 Task: Look for space in Haveliān, Pakistan from 3rd August, 2023 to 20th August, 2023 for 4 adults, 2 children in price range Rs.15000 to Rs.20000.  With . Property type can be flatguest house, hotel. Booking option can be shelf check-in. Required host language is English.
Action: Mouse pressed left at (409, 74)
Screenshot: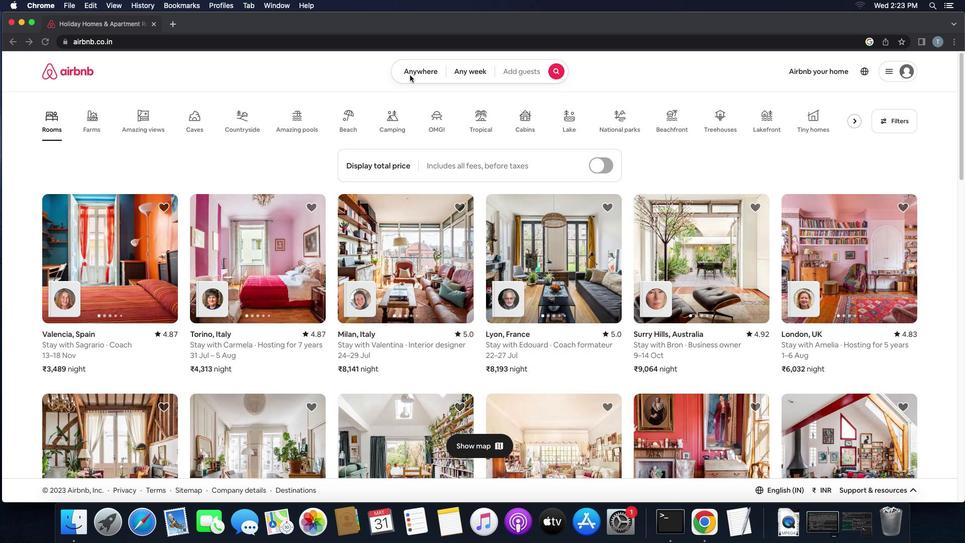 
Action: Mouse pressed left at (409, 74)
Screenshot: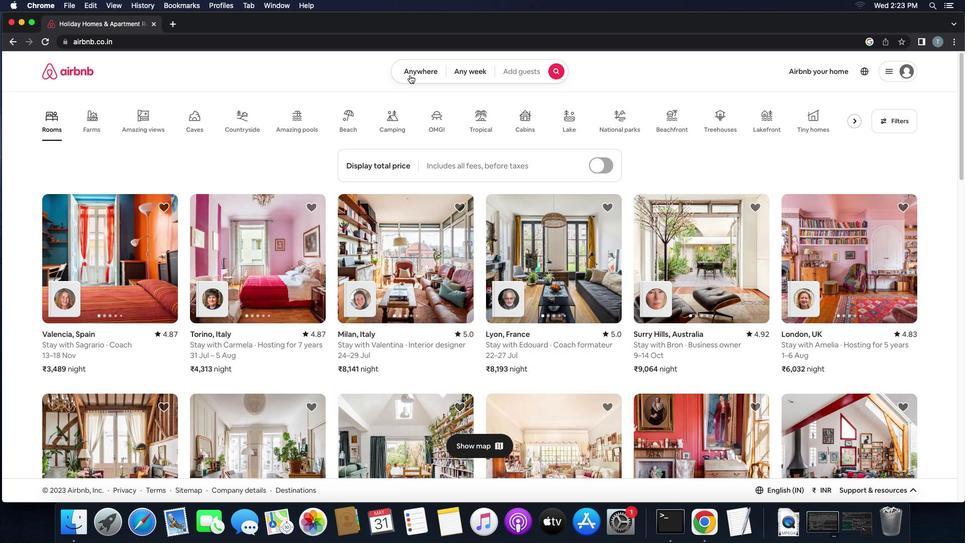 
Action: Mouse moved to (368, 112)
Screenshot: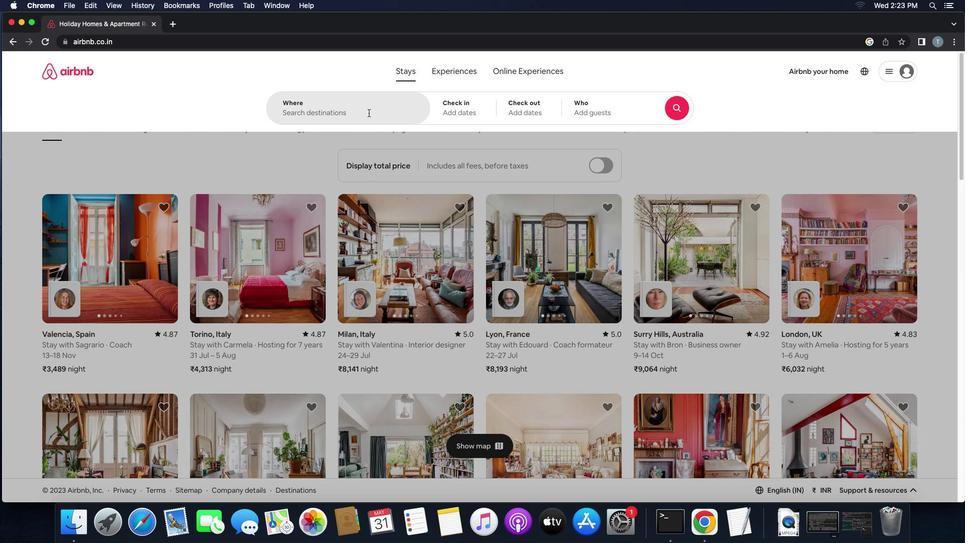 
Action: Mouse pressed left at (368, 112)
Screenshot: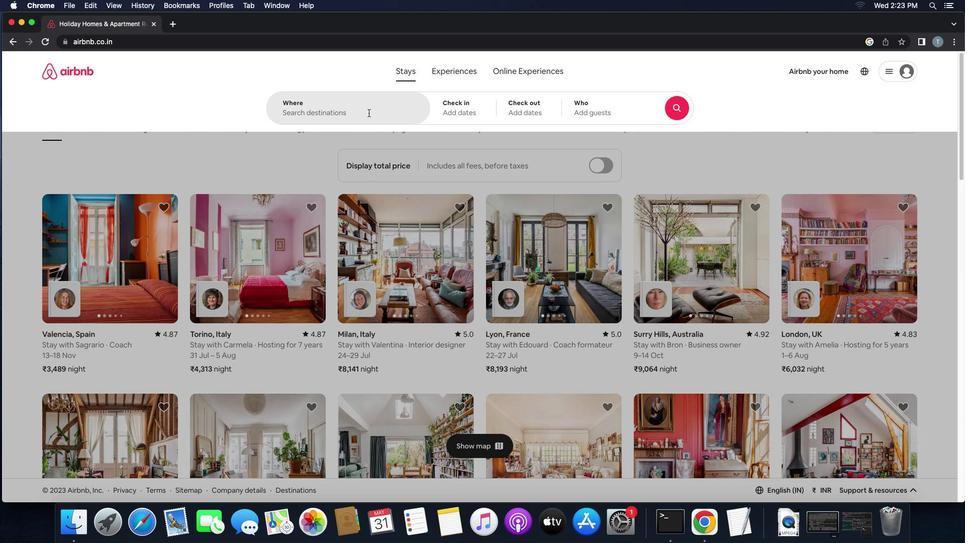 
Action: Key pressed 'h''a''v''e''l''i''a''n'
Screenshot: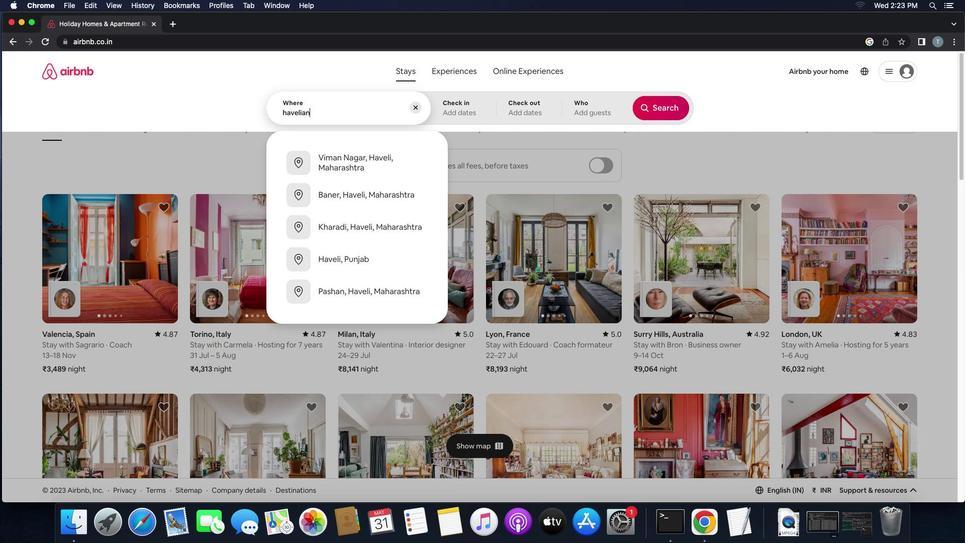 
Action: Mouse moved to (382, 160)
Screenshot: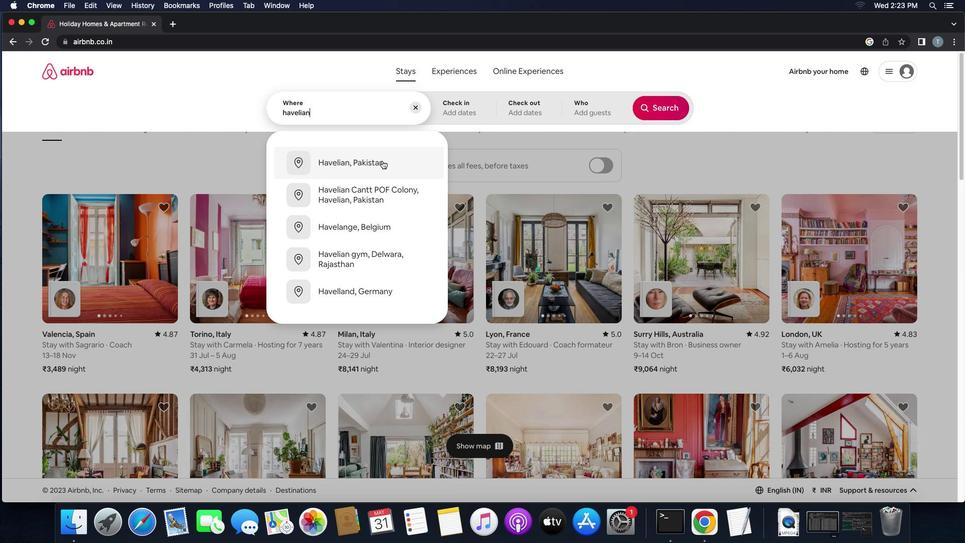 
Action: Mouse pressed left at (382, 160)
Screenshot: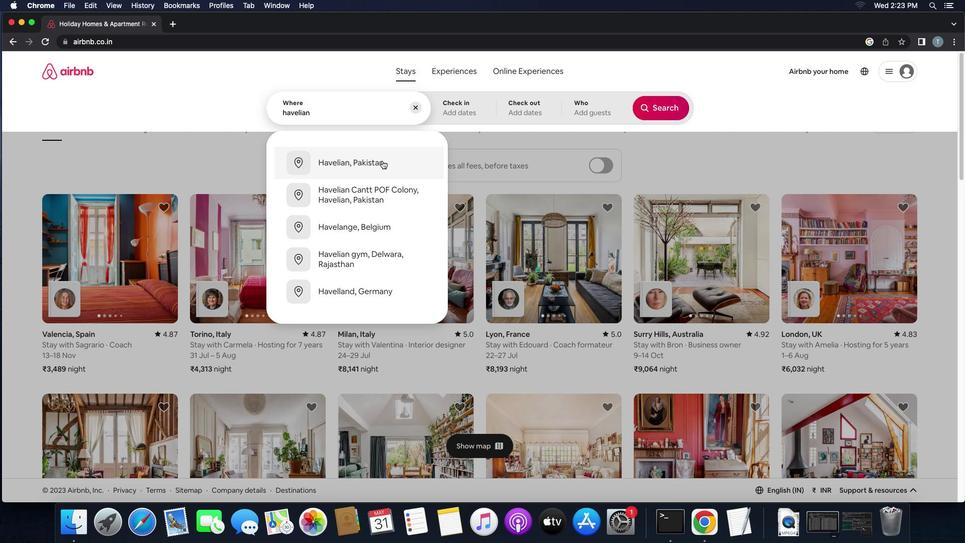 
Action: Mouse moved to (511, 257)
Screenshot: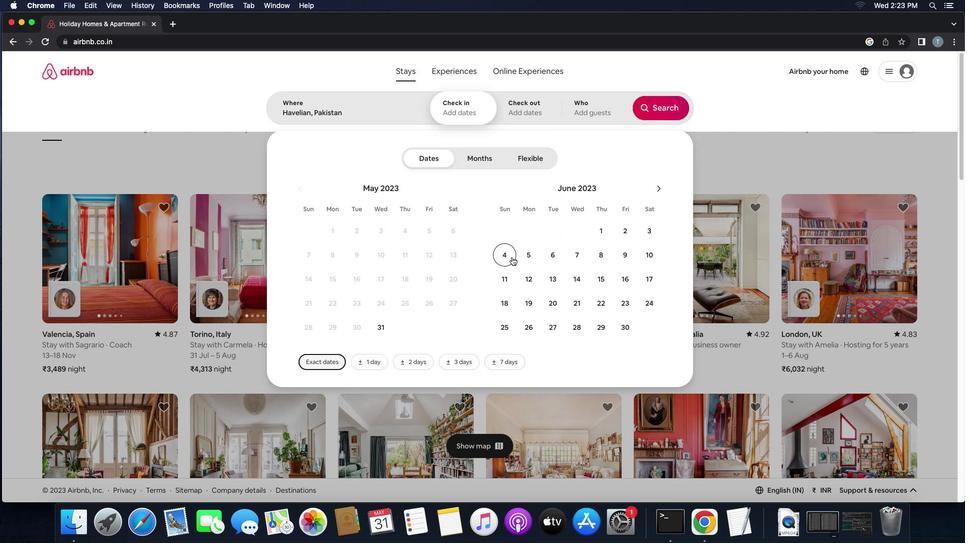 
Action: Mouse pressed left at (511, 257)
Screenshot: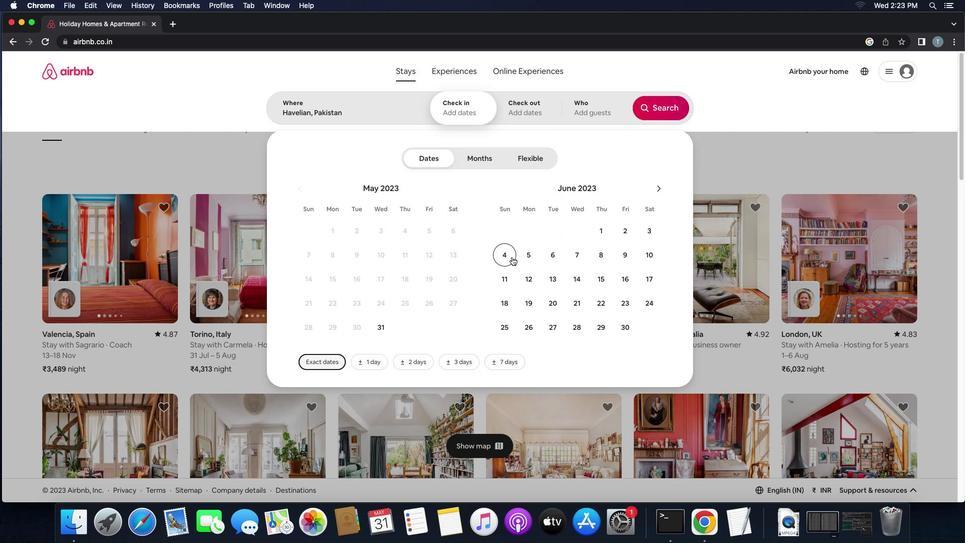 
Action: Mouse moved to (597, 253)
Screenshot: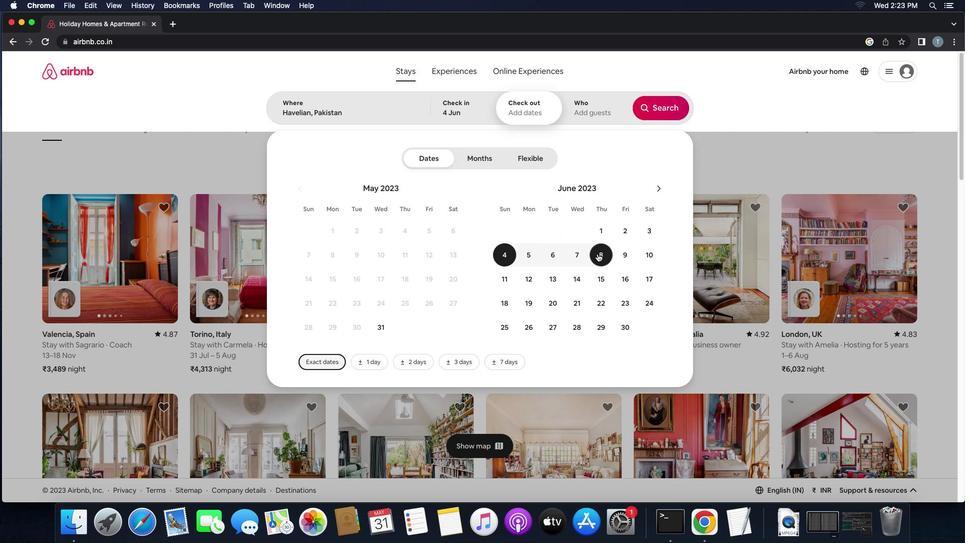 
Action: Mouse pressed left at (597, 253)
Screenshot: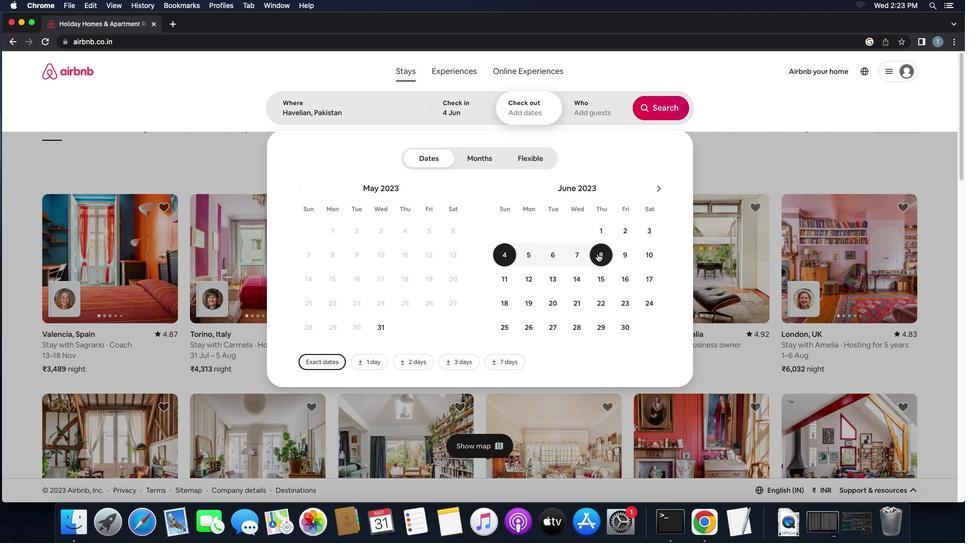 
Action: Mouse moved to (584, 115)
Screenshot: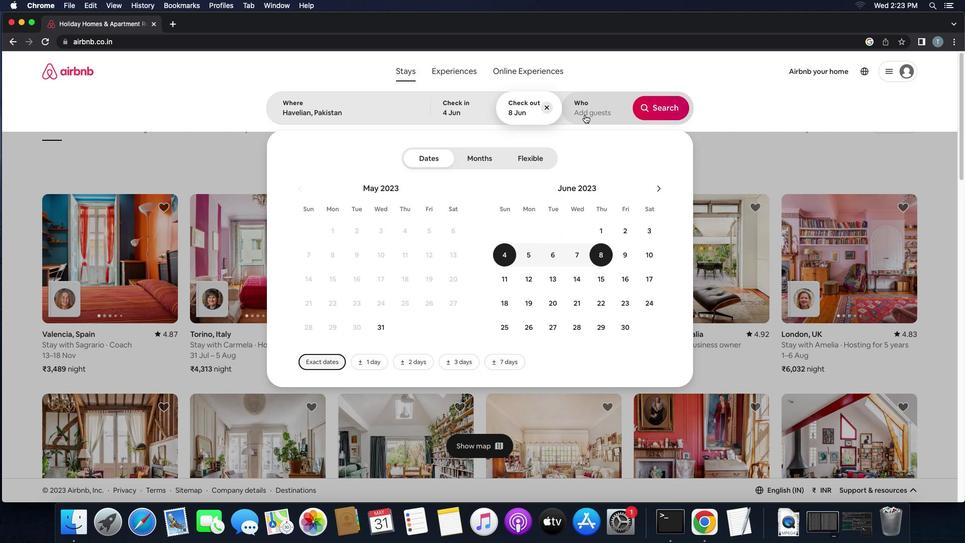 
Action: Mouse pressed left at (584, 115)
Screenshot: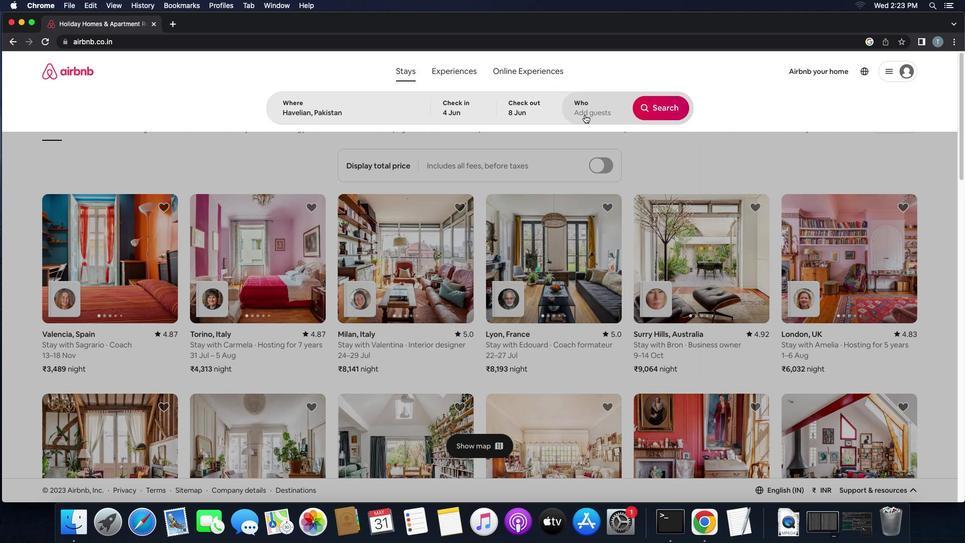 
Action: Mouse moved to (663, 167)
Screenshot: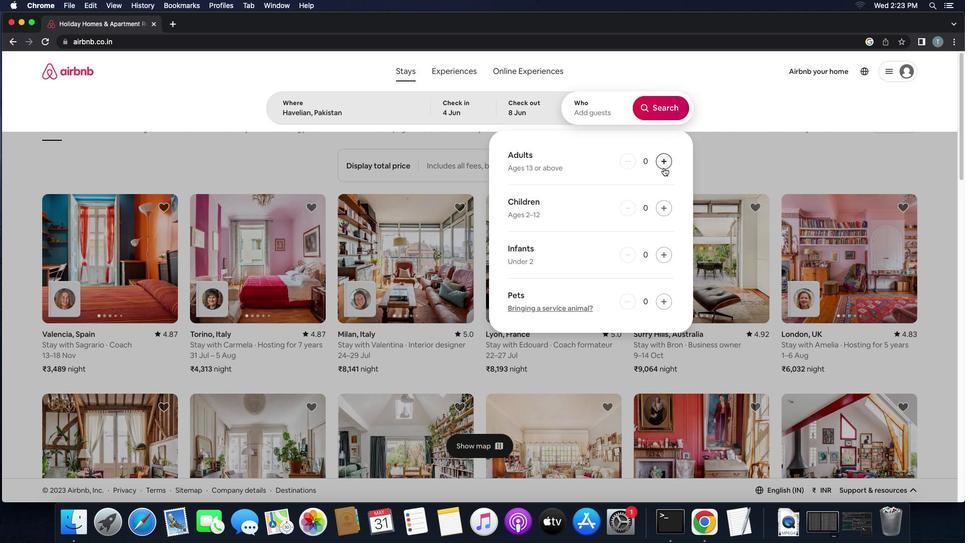 
Action: Mouse pressed left at (663, 167)
Screenshot: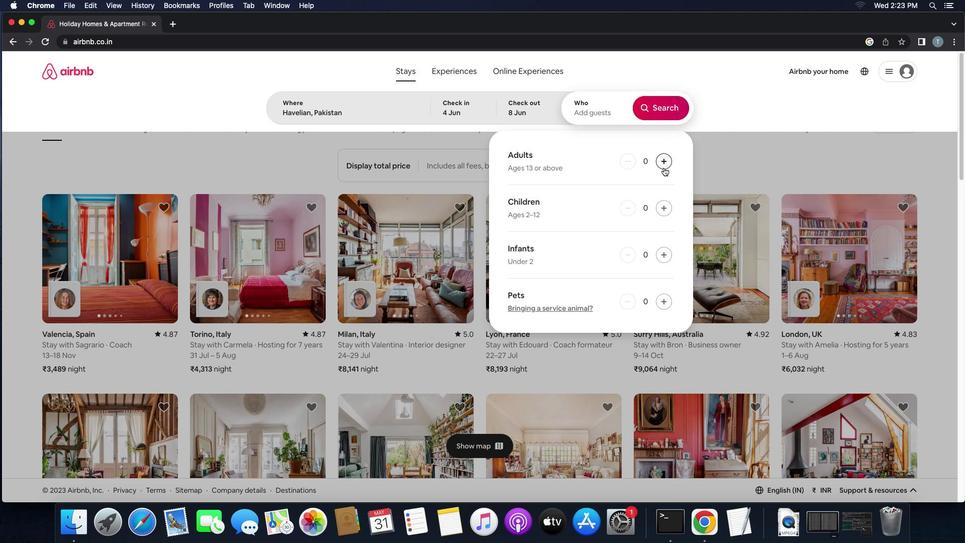 
Action: Mouse pressed left at (663, 167)
Screenshot: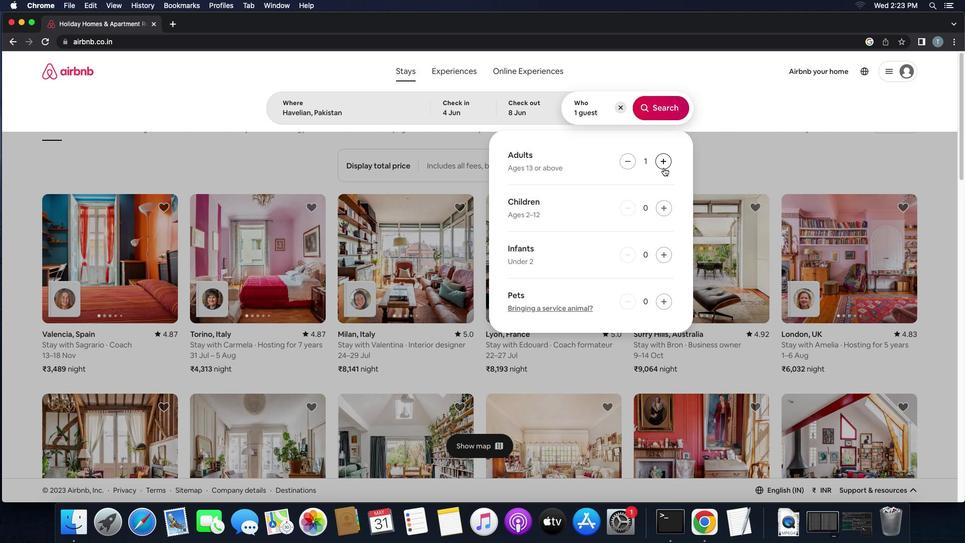 
Action: Mouse moved to (664, 112)
Screenshot: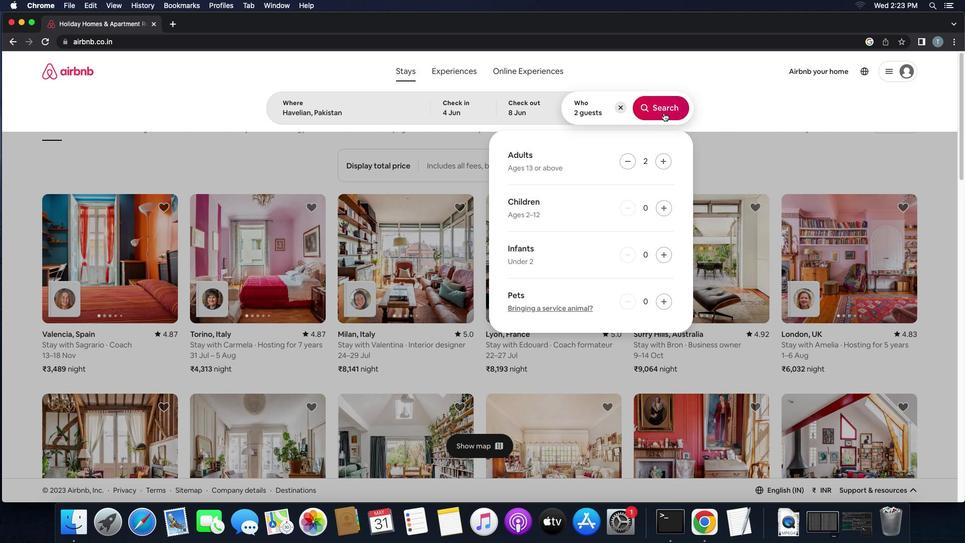 
Action: Mouse pressed left at (664, 112)
Screenshot: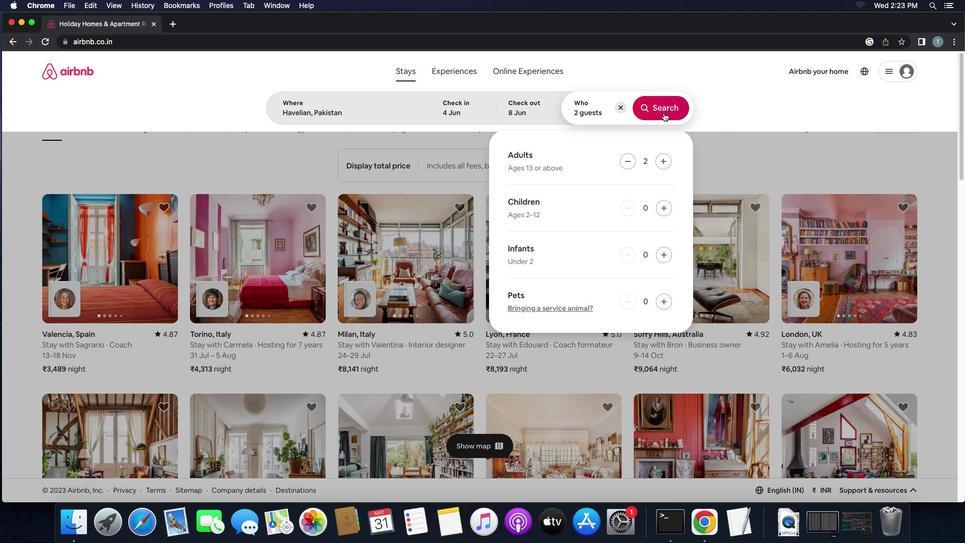 
Action: Mouse moved to (925, 113)
Screenshot: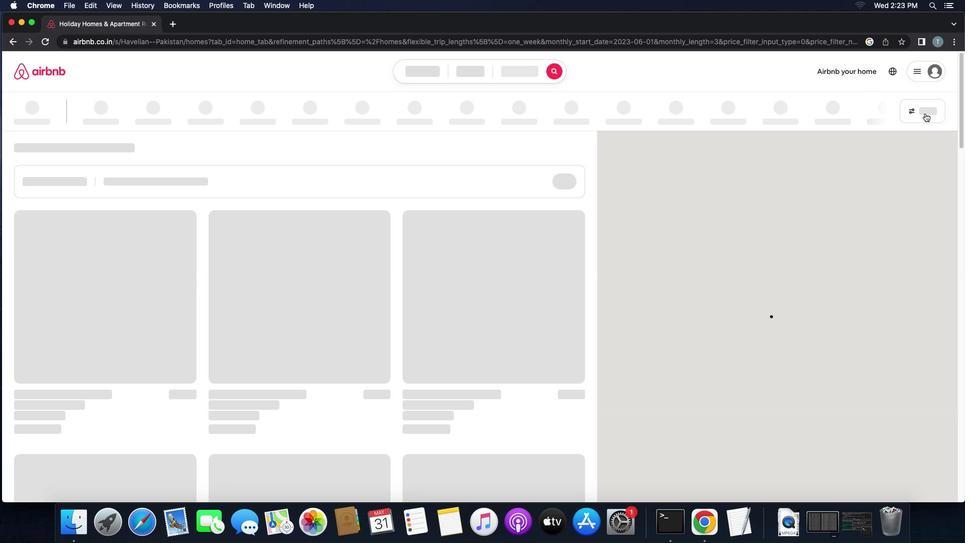 
Action: Mouse pressed left at (925, 113)
Screenshot: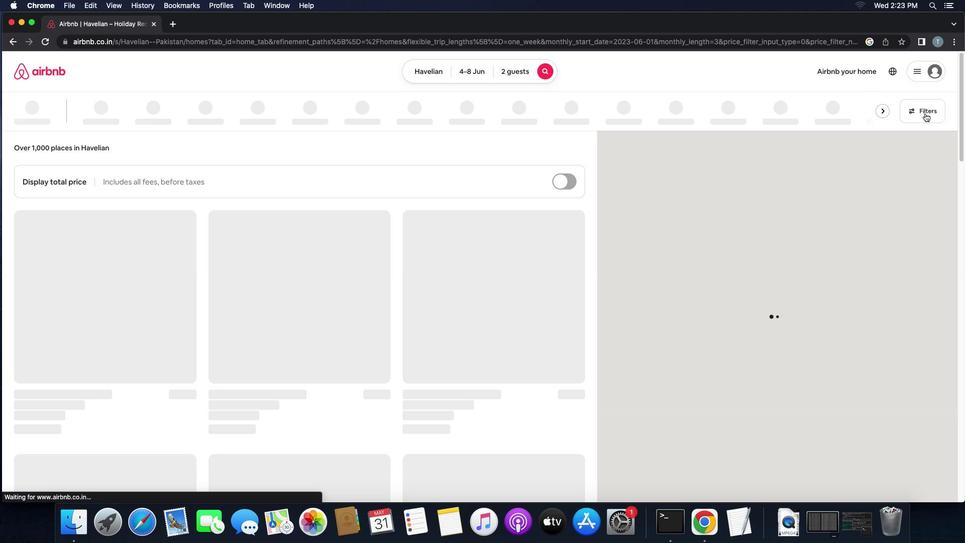 
Action: Mouse moved to (371, 242)
Screenshot: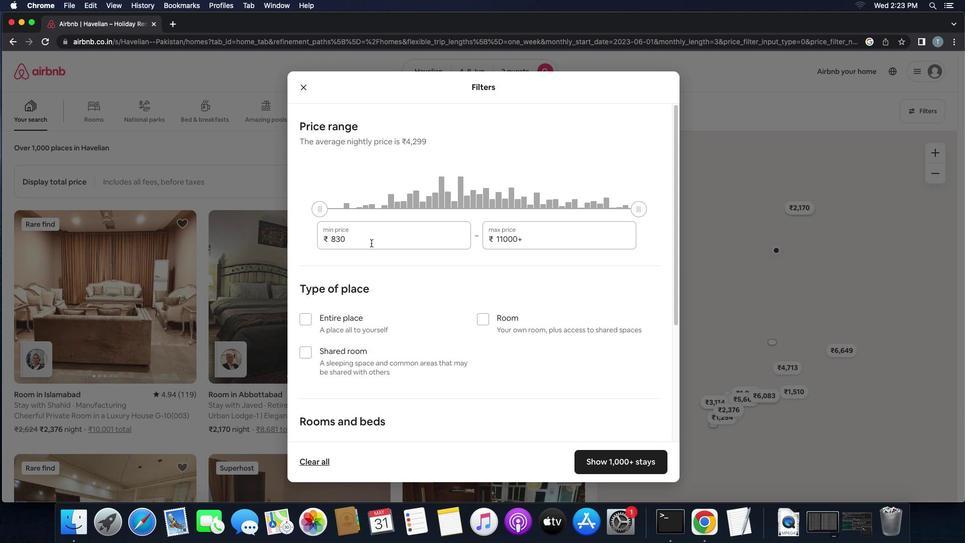 
Action: Mouse pressed left at (371, 242)
Screenshot: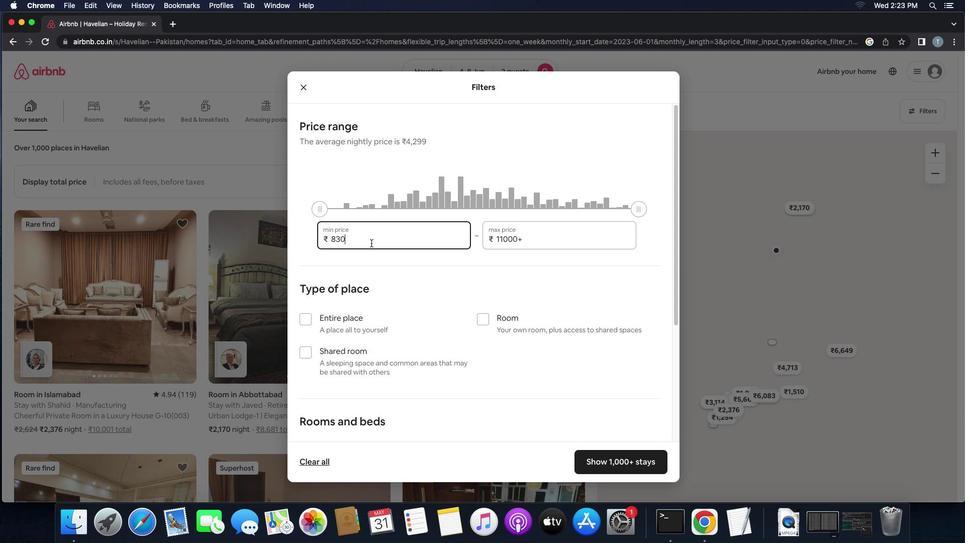 
Action: Key pressed Key.backspaceKey.backspaceKey.backspace
Screenshot: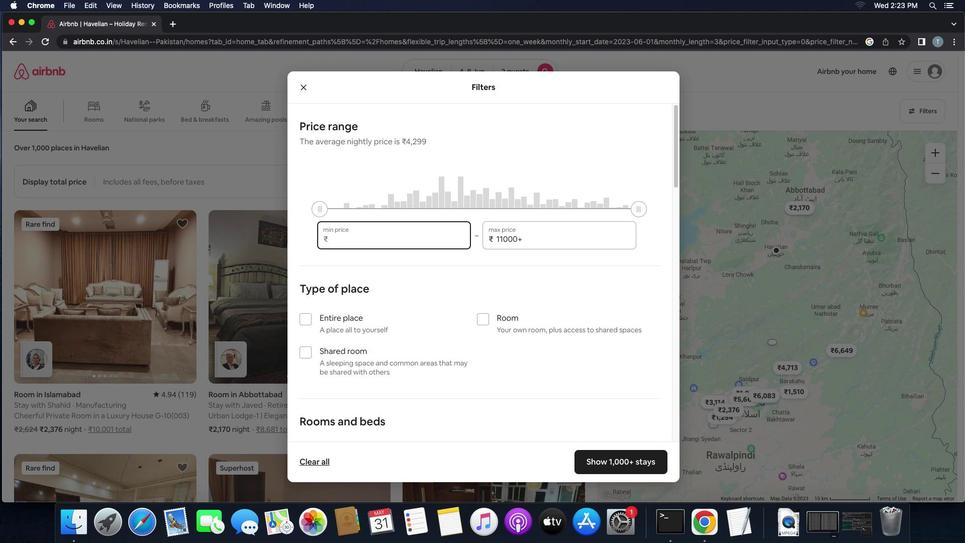 
Action: Mouse moved to (369, 238)
Screenshot: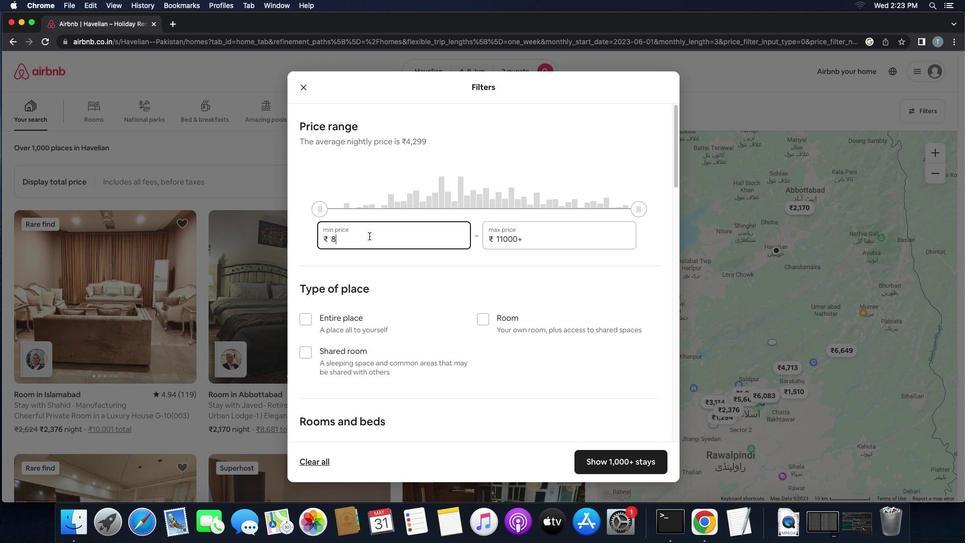 
Action: Key pressed '8'
Screenshot: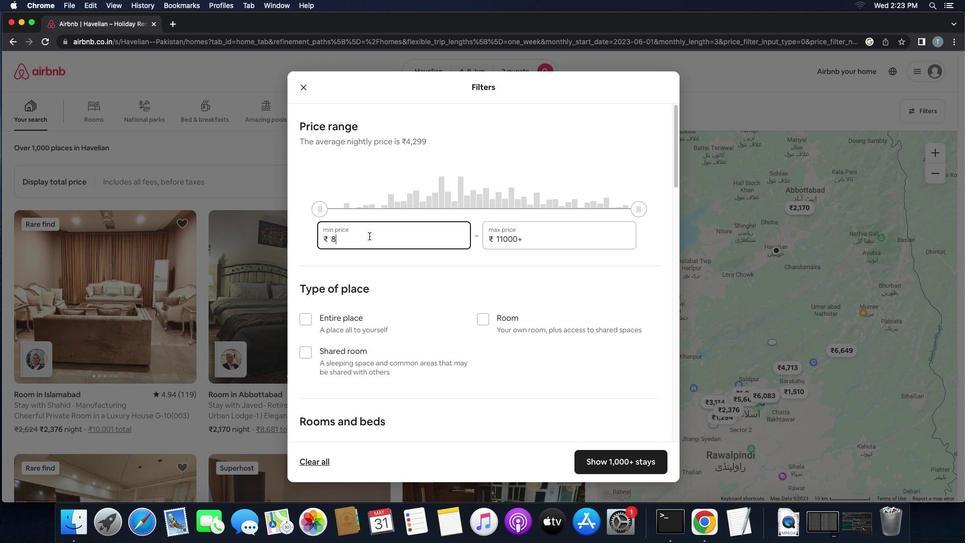 
Action: Mouse moved to (369, 235)
Screenshot: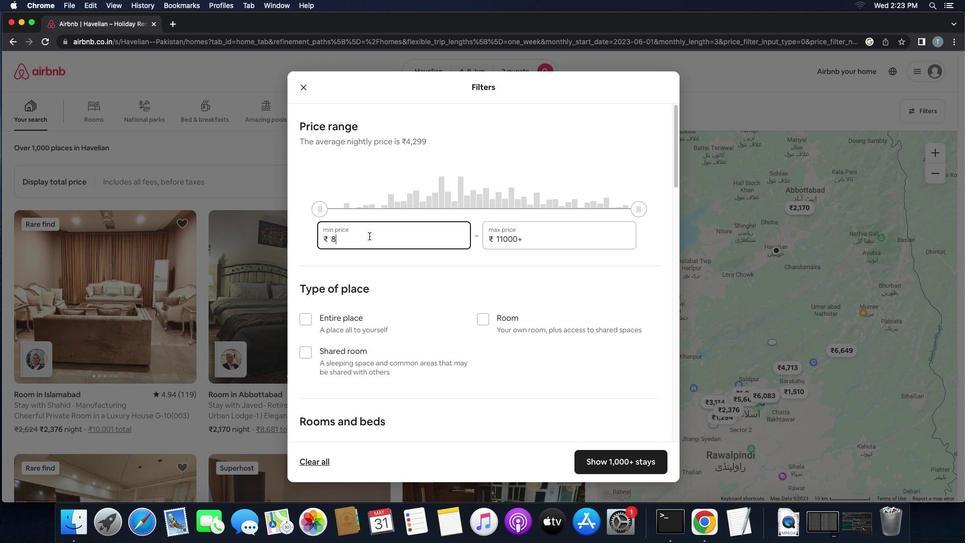 
Action: Key pressed '0''0''0'
Screenshot: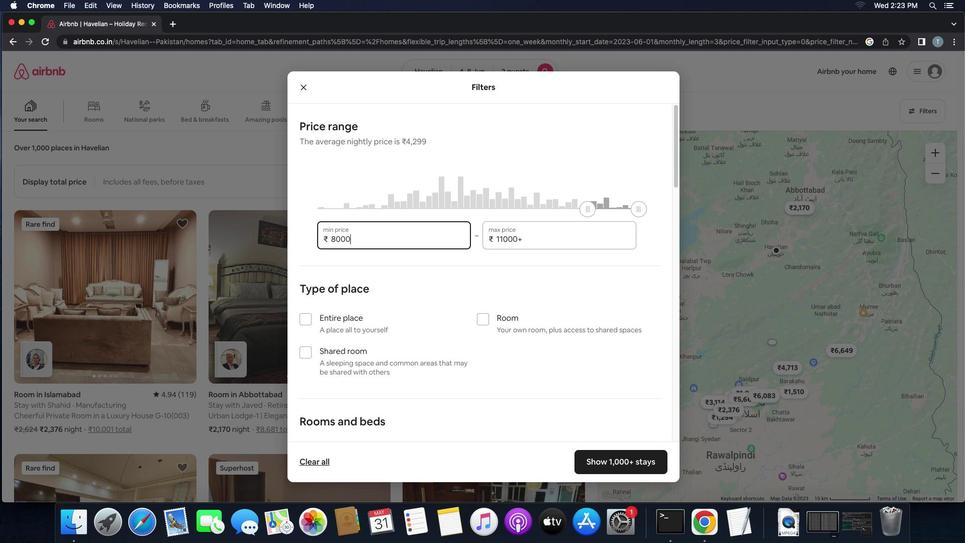 
Action: Mouse moved to (554, 237)
Screenshot: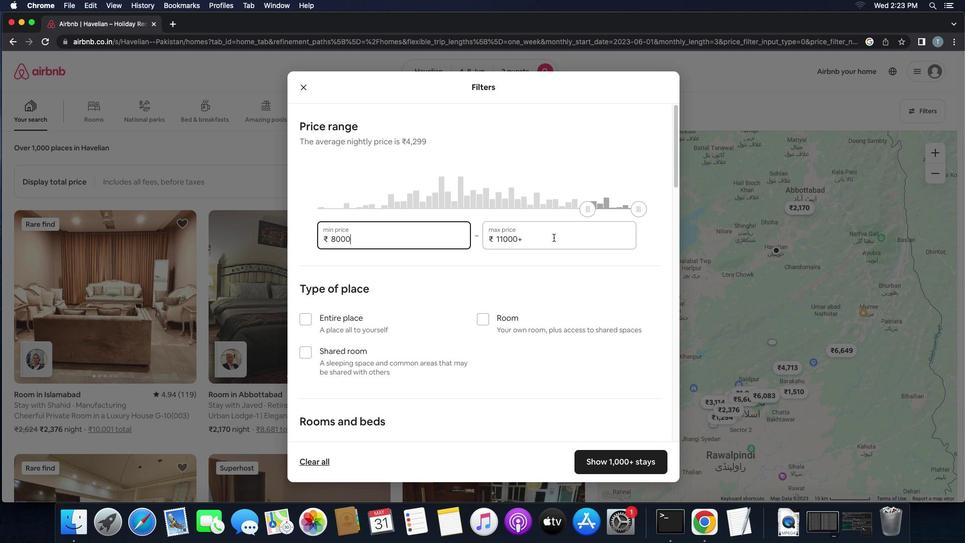 
Action: Mouse pressed left at (554, 237)
Screenshot: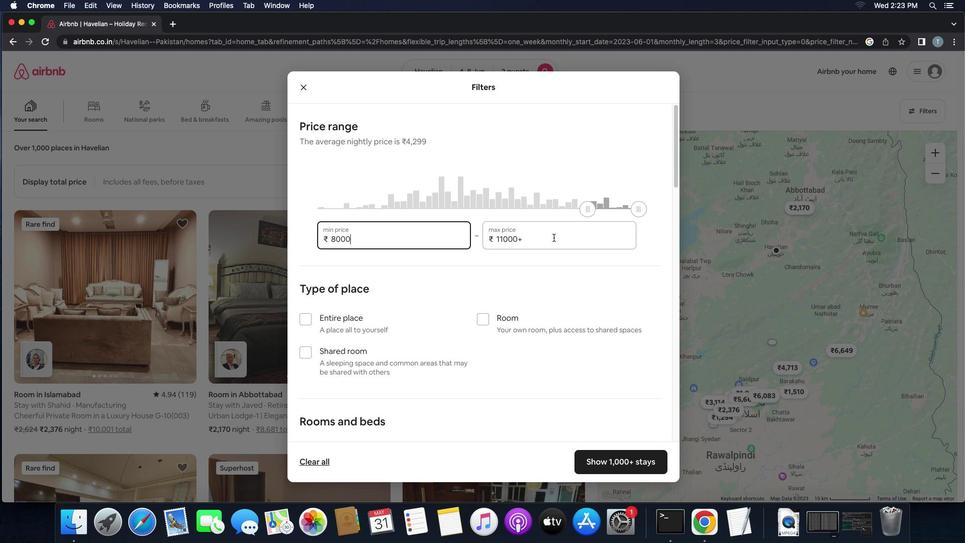 
Action: Key pressed Key.backspaceKey.backspaceKey.backspaceKey.backspaceKey.backspaceKey.backspace'1''6''0''0''0'
Screenshot: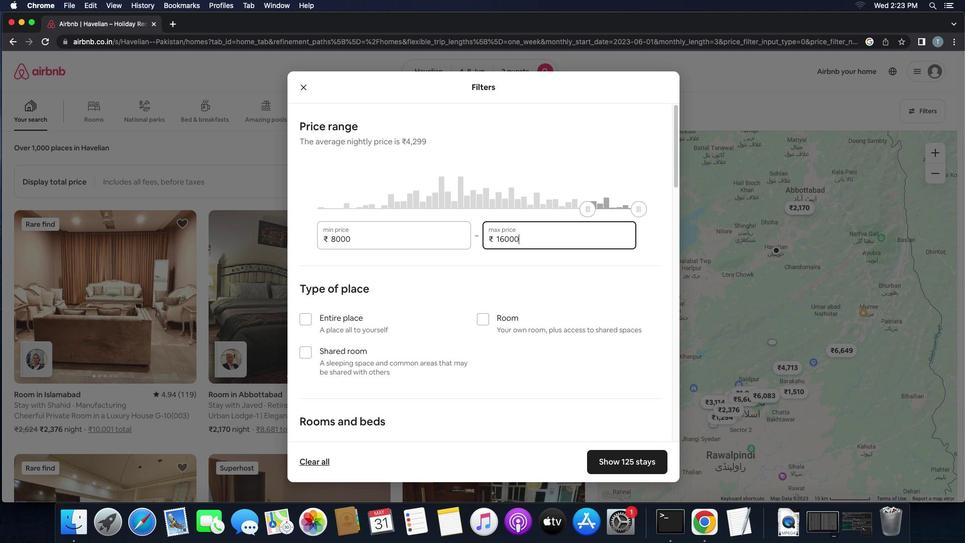 
Action: Mouse moved to (469, 321)
Screenshot: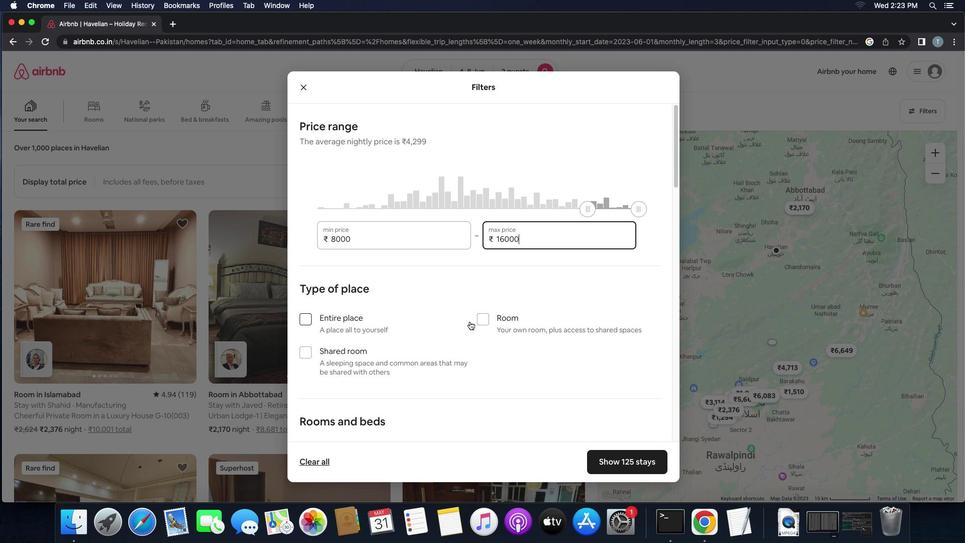
Action: Mouse scrolled (469, 321) with delta (0, 0)
Screenshot: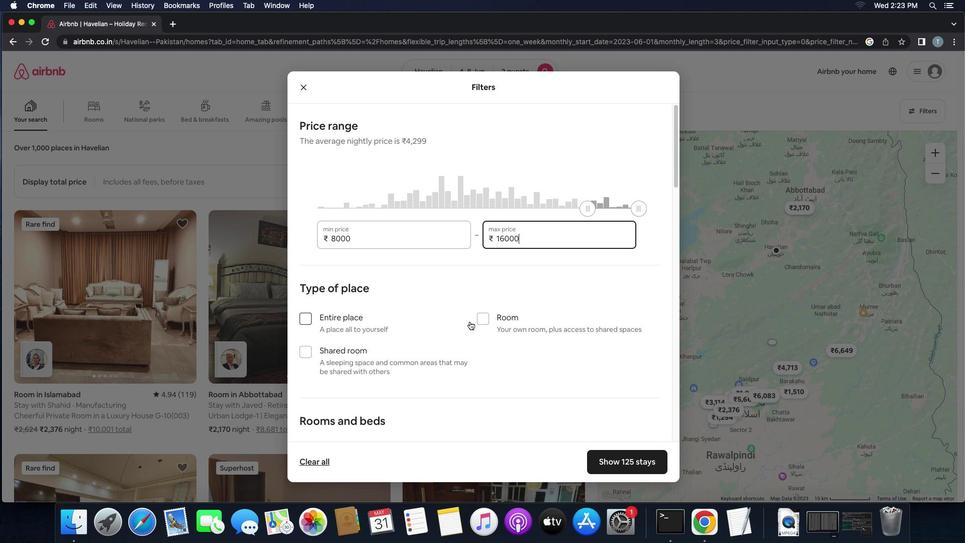 
Action: Mouse scrolled (469, 321) with delta (0, 0)
Screenshot: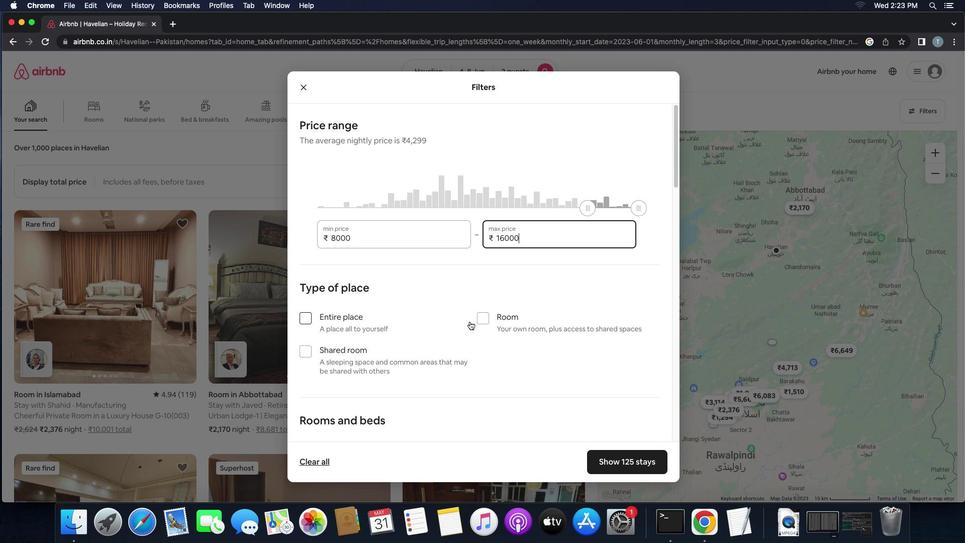 
Action: Mouse scrolled (469, 321) with delta (0, 0)
Screenshot: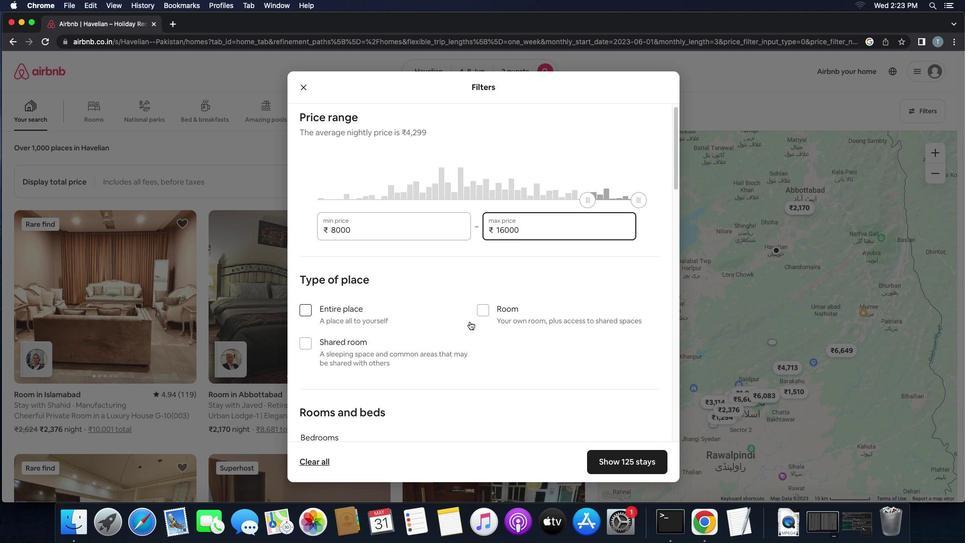 
Action: Mouse scrolled (469, 321) with delta (0, 0)
Screenshot: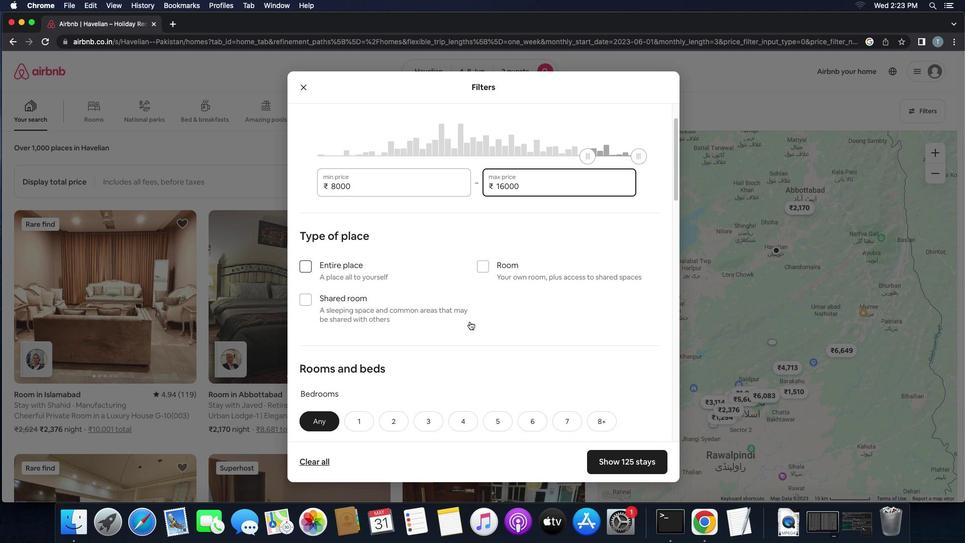 
Action: Mouse scrolled (469, 321) with delta (0, 0)
Screenshot: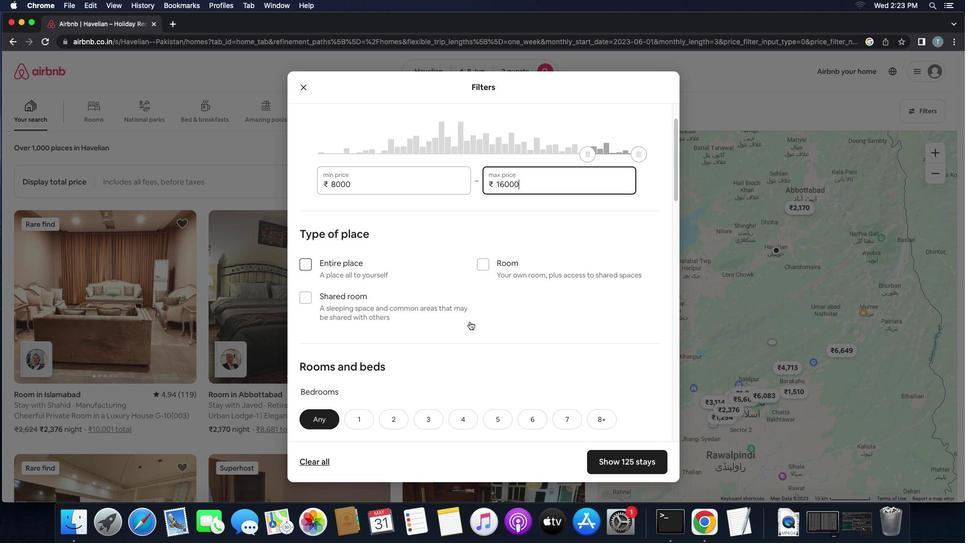 
Action: Mouse scrolled (469, 321) with delta (0, -1)
Screenshot: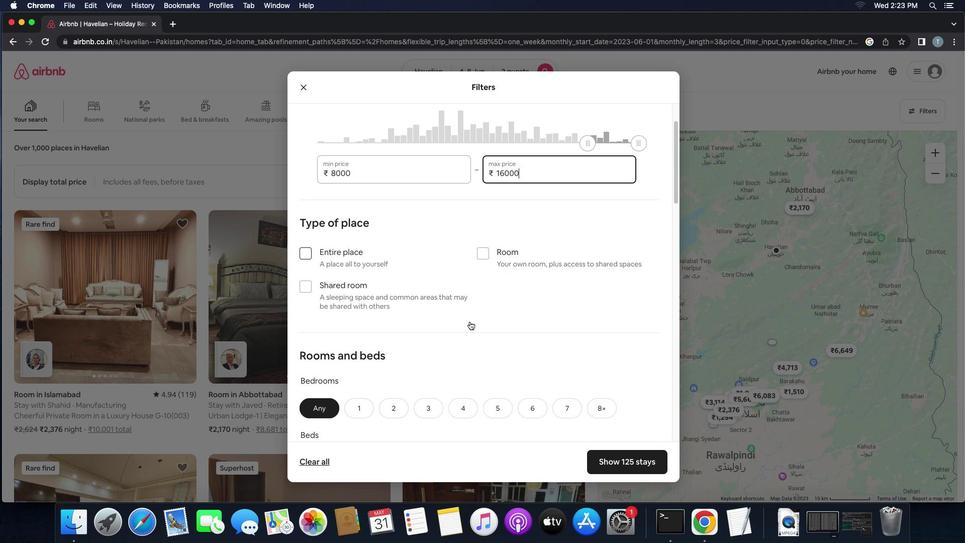 
Action: Mouse moved to (469, 321)
Screenshot: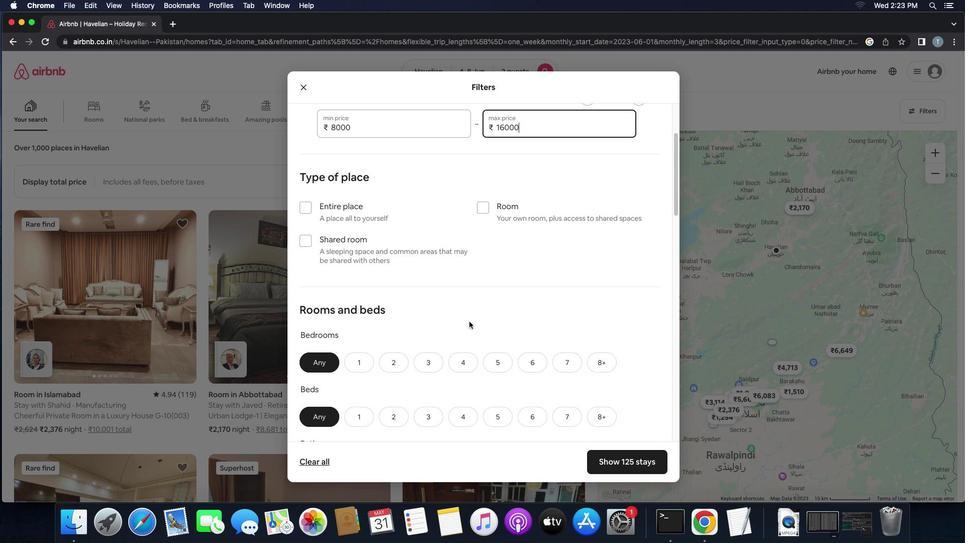 
Action: Mouse scrolled (469, 321) with delta (0, 0)
Screenshot: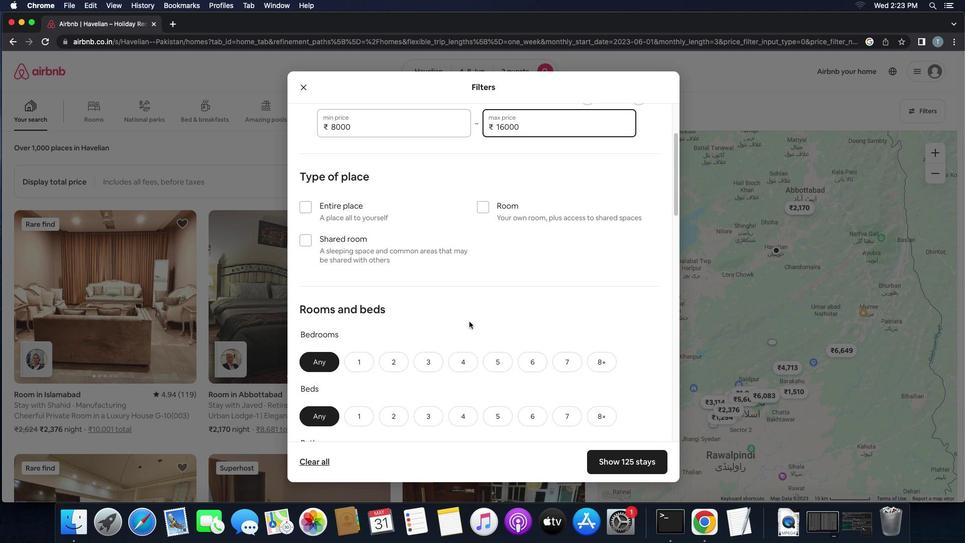 
Action: Mouse scrolled (469, 321) with delta (0, 0)
Screenshot: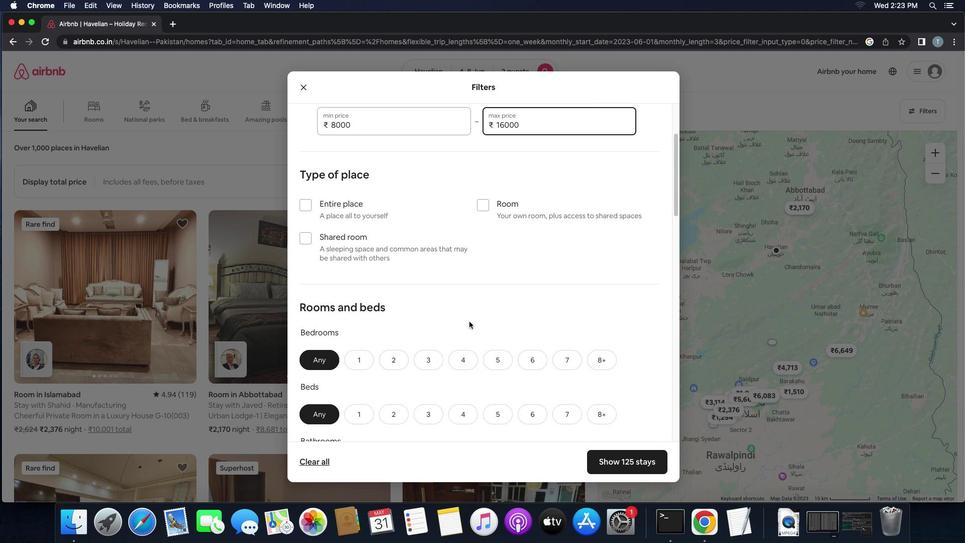 
Action: Mouse moved to (487, 190)
Screenshot: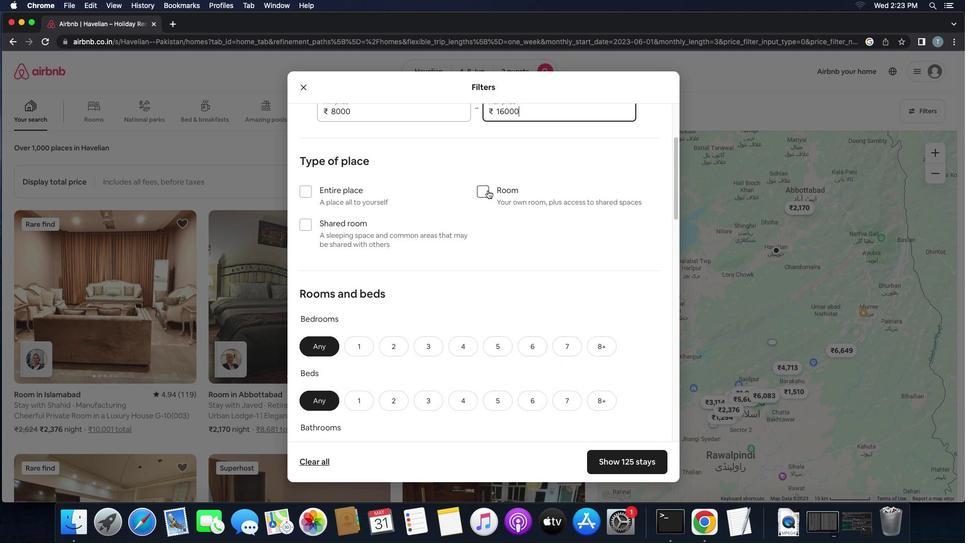 
Action: Mouse pressed left at (487, 190)
Screenshot: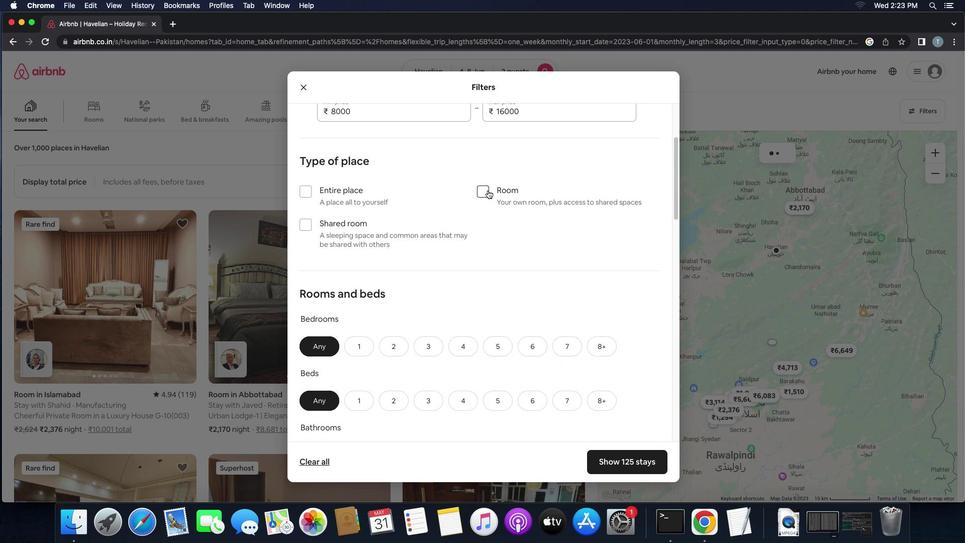 
Action: Mouse moved to (522, 293)
Screenshot: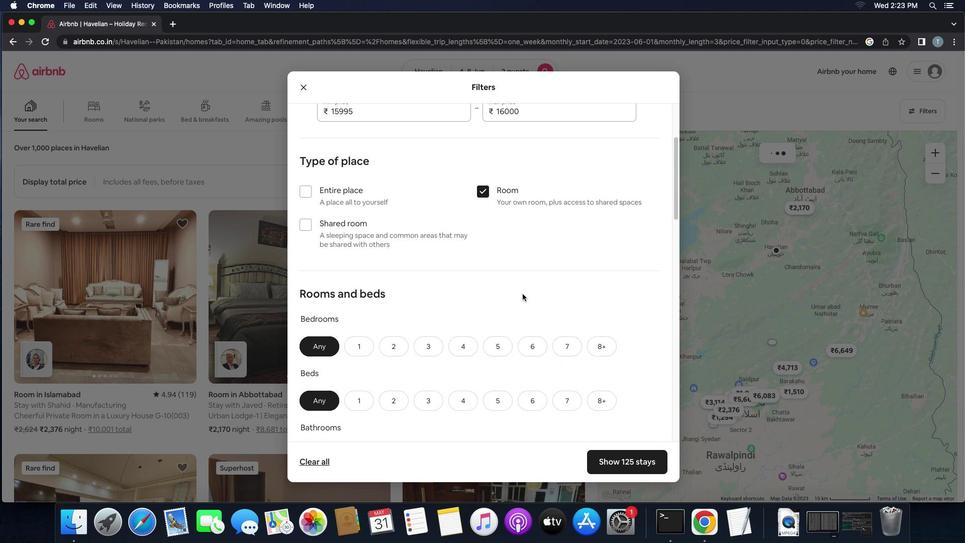 
Action: Mouse scrolled (522, 293) with delta (0, 0)
Screenshot: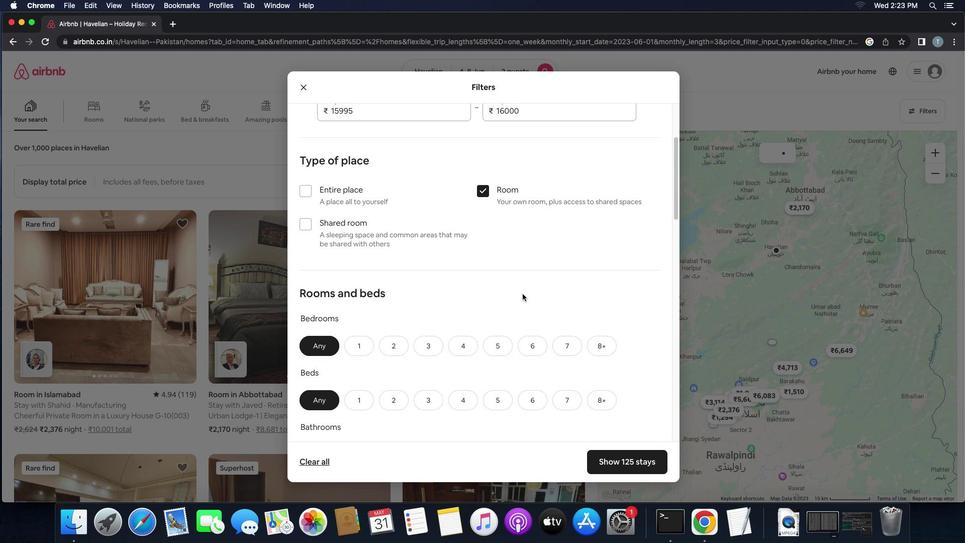 
Action: Mouse scrolled (522, 293) with delta (0, 0)
Screenshot: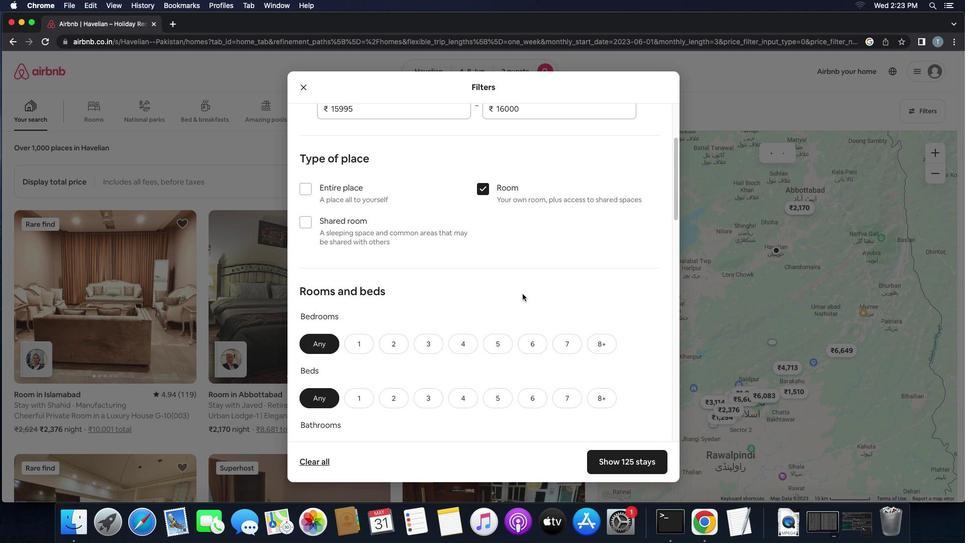 
Action: Mouse scrolled (522, 293) with delta (0, 0)
Screenshot: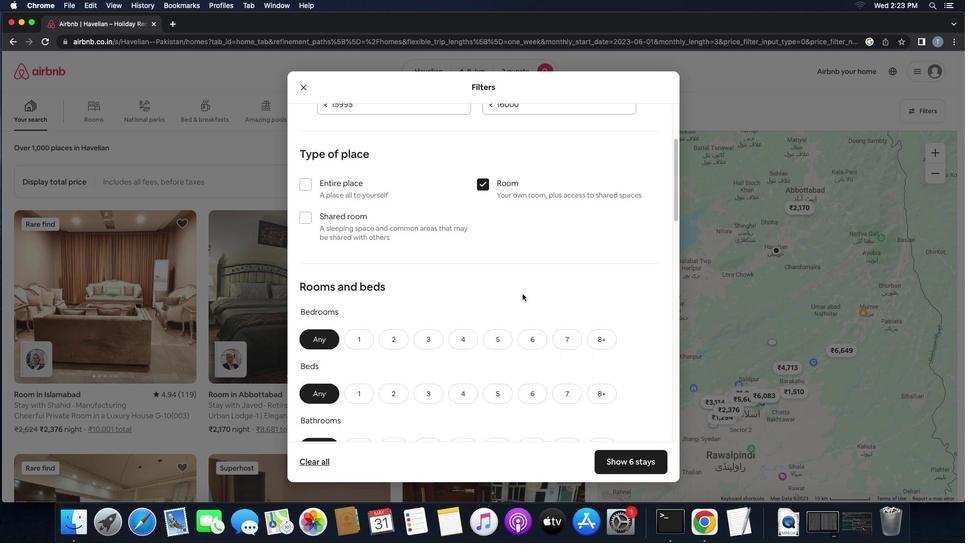 
Action: Mouse scrolled (522, 293) with delta (0, 0)
Screenshot: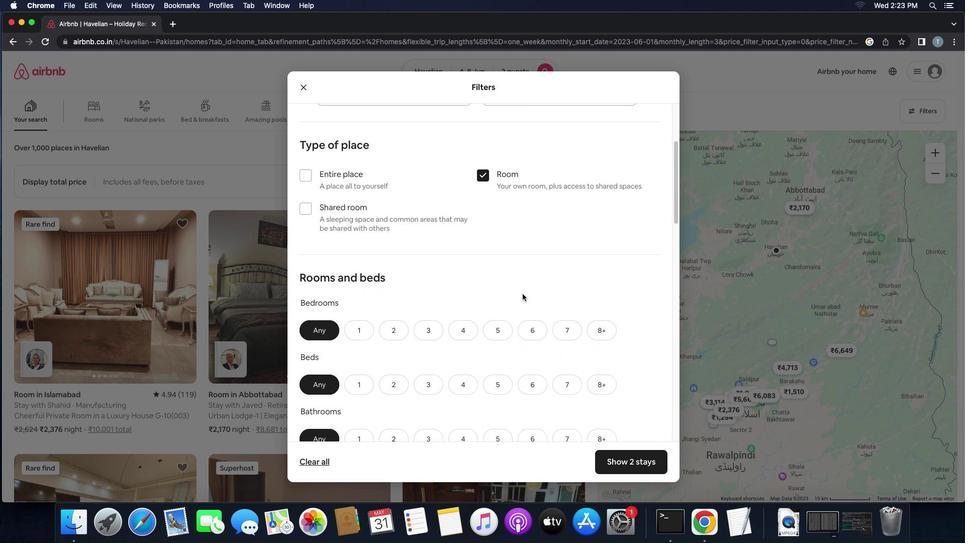 
Action: Mouse scrolled (522, 293) with delta (0, 0)
Screenshot: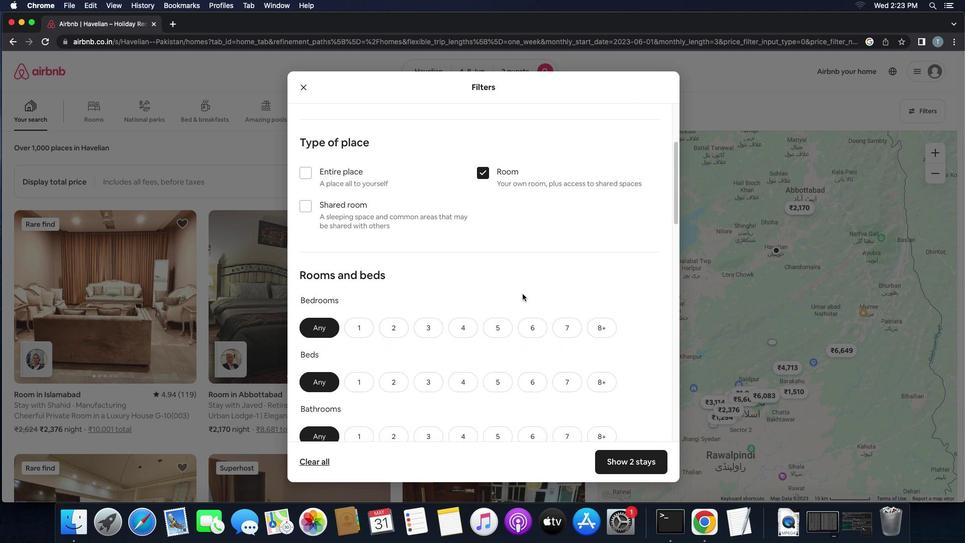 
Action: Mouse scrolled (522, 293) with delta (0, 0)
Screenshot: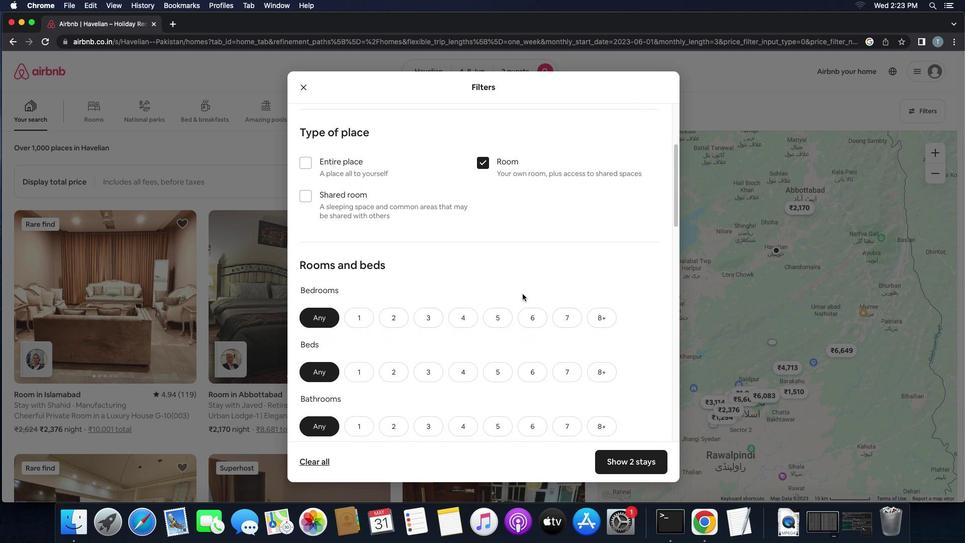 
Action: Mouse scrolled (522, 293) with delta (0, 0)
Screenshot: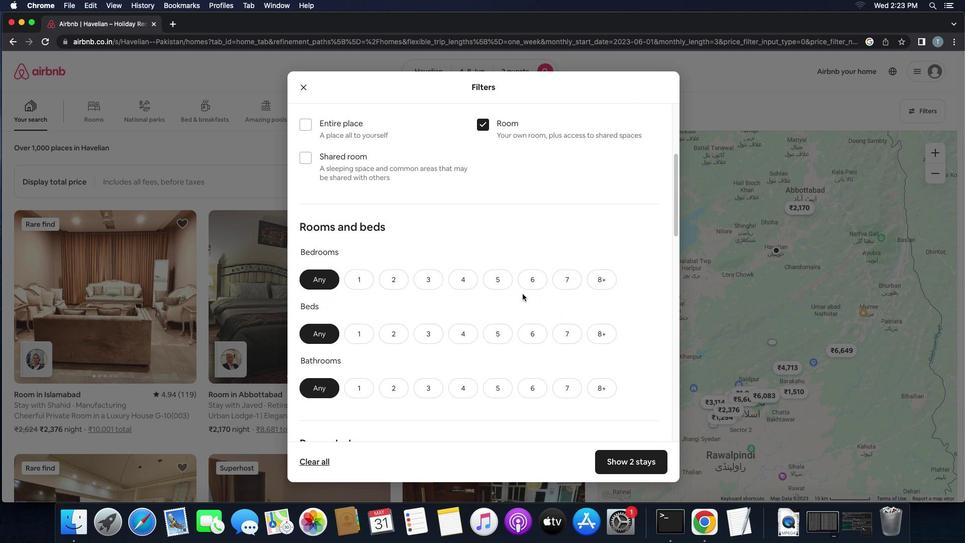 
Action: Mouse scrolled (522, 293) with delta (0, 0)
Screenshot: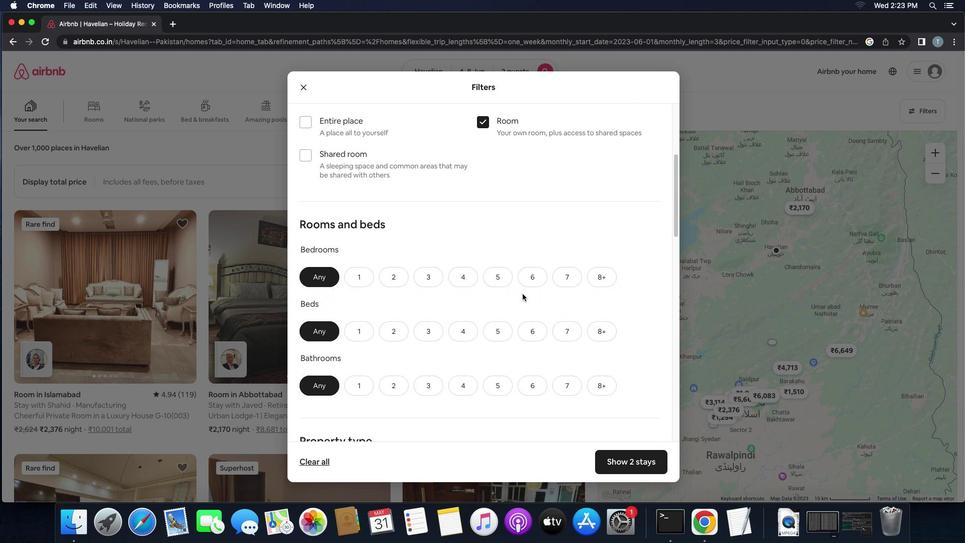 
Action: Mouse scrolled (522, 293) with delta (0, 0)
Screenshot: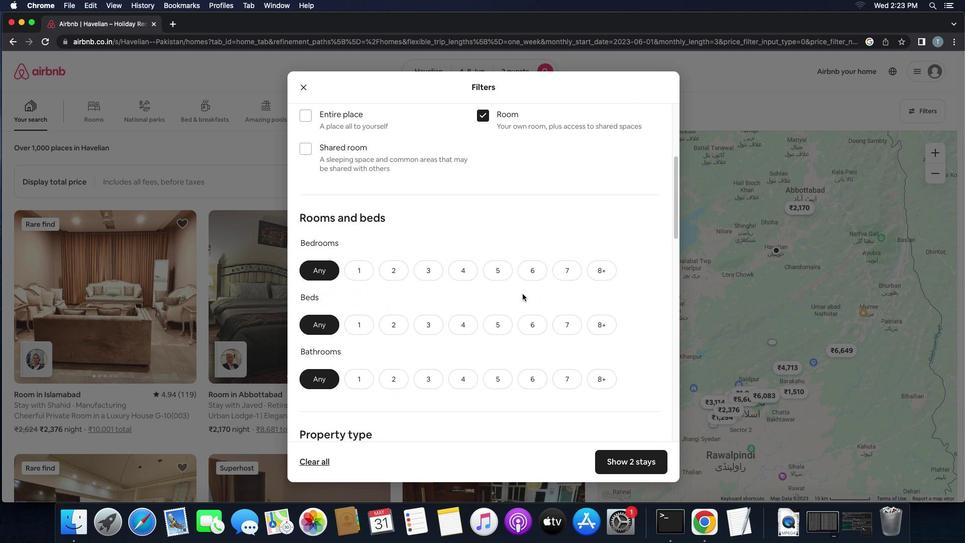 
Action: Mouse scrolled (522, 293) with delta (0, 0)
Screenshot: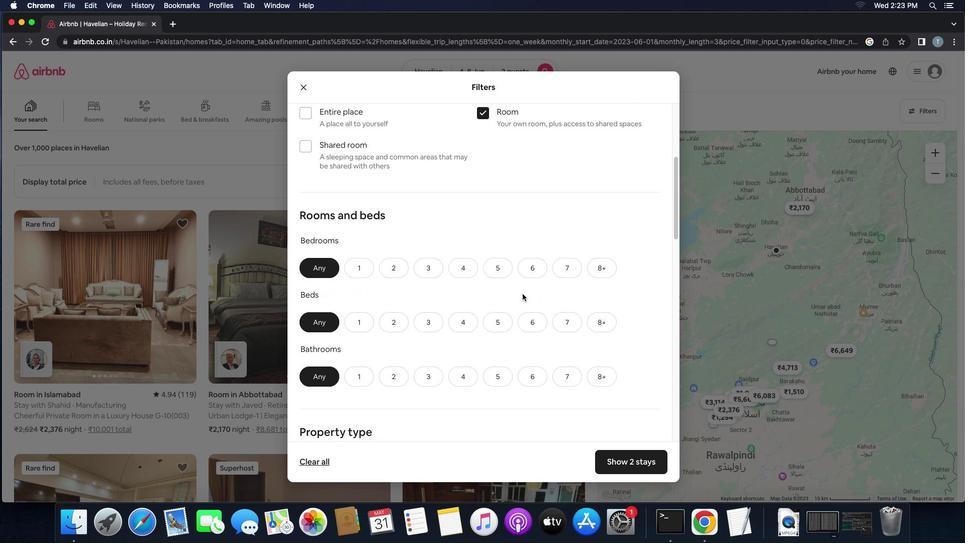 
Action: Mouse scrolled (522, 293) with delta (0, 0)
Screenshot: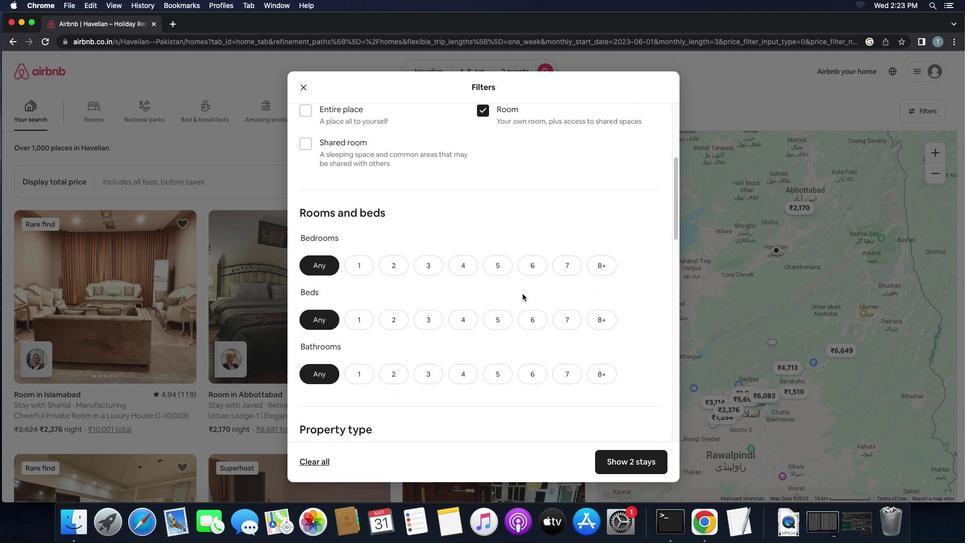 
Action: Mouse moved to (356, 264)
Screenshot: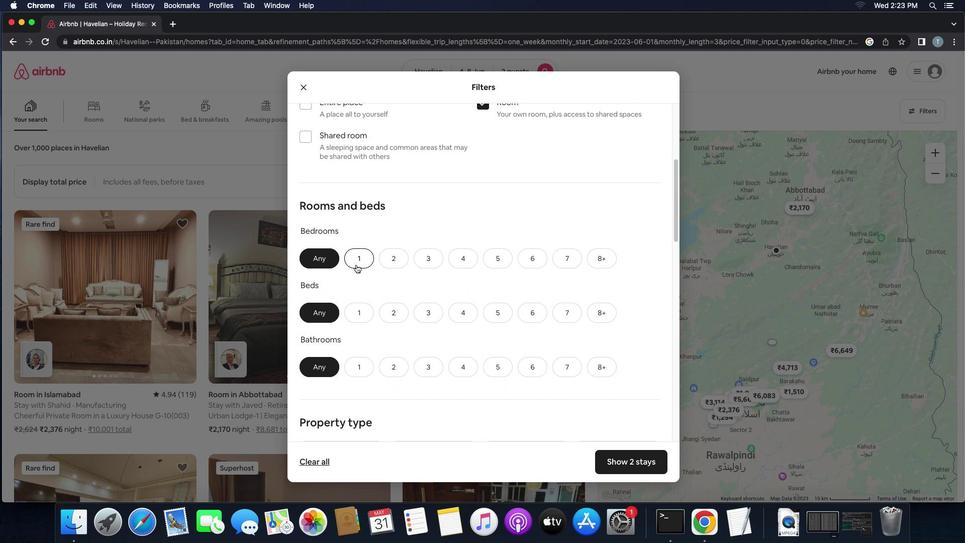 
Action: Mouse pressed left at (356, 264)
Screenshot: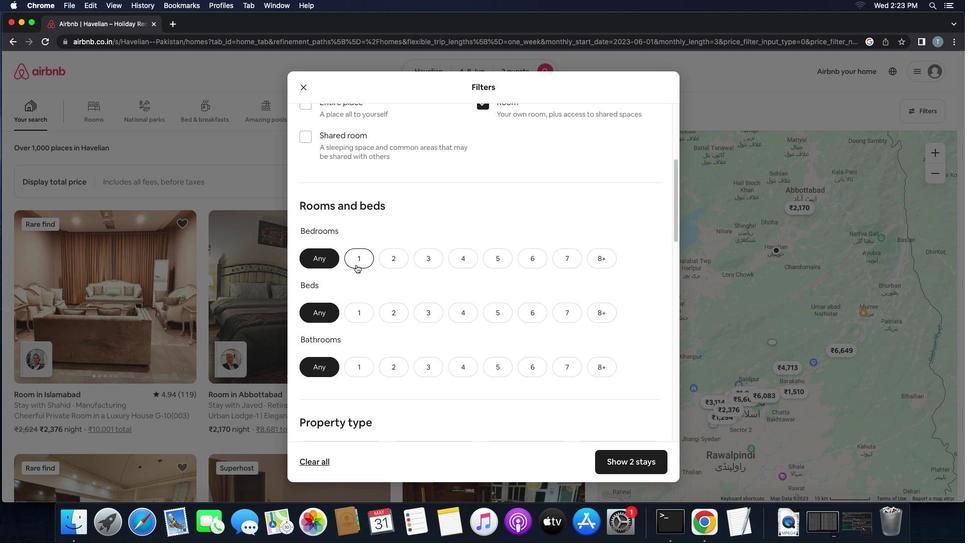 
Action: Mouse moved to (472, 303)
Screenshot: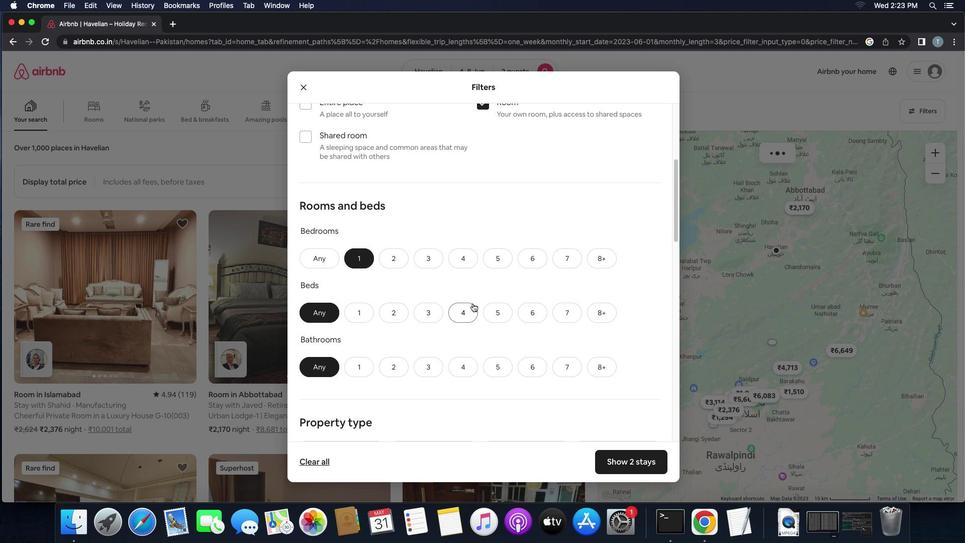 
Action: Mouse scrolled (472, 303) with delta (0, 0)
Screenshot: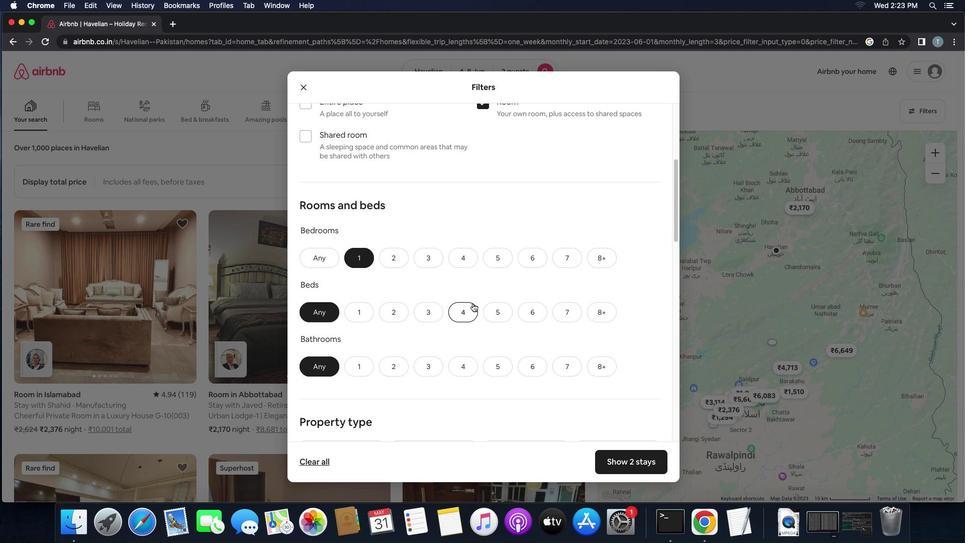 
Action: Mouse scrolled (472, 303) with delta (0, 0)
Screenshot: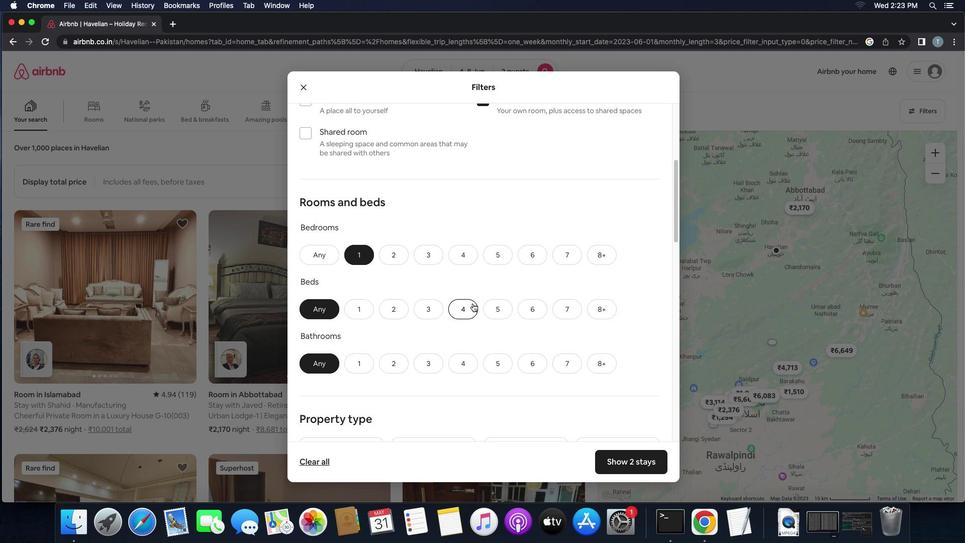 
Action: Mouse scrolled (472, 303) with delta (0, 0)
Screenshot: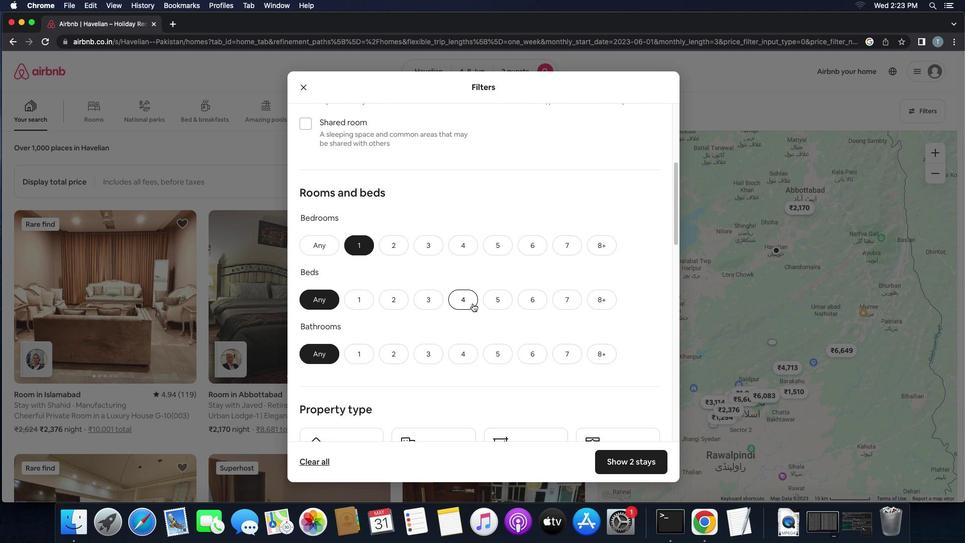 
Action: Mouse scrolled (472, 303) with delta (0, 0)
Screenshot: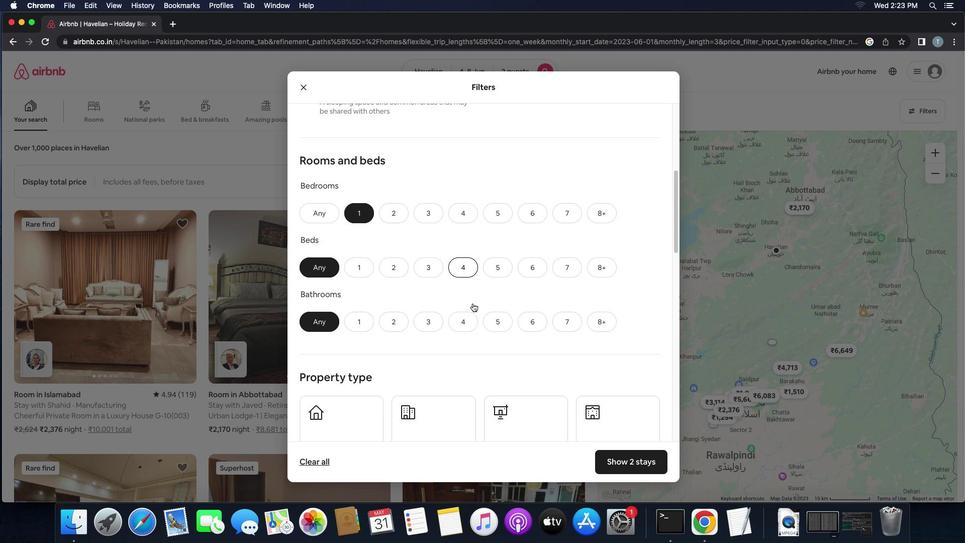 
Action: Mouse scrolled (472, 303) with delta (0, 0)
Screenshot: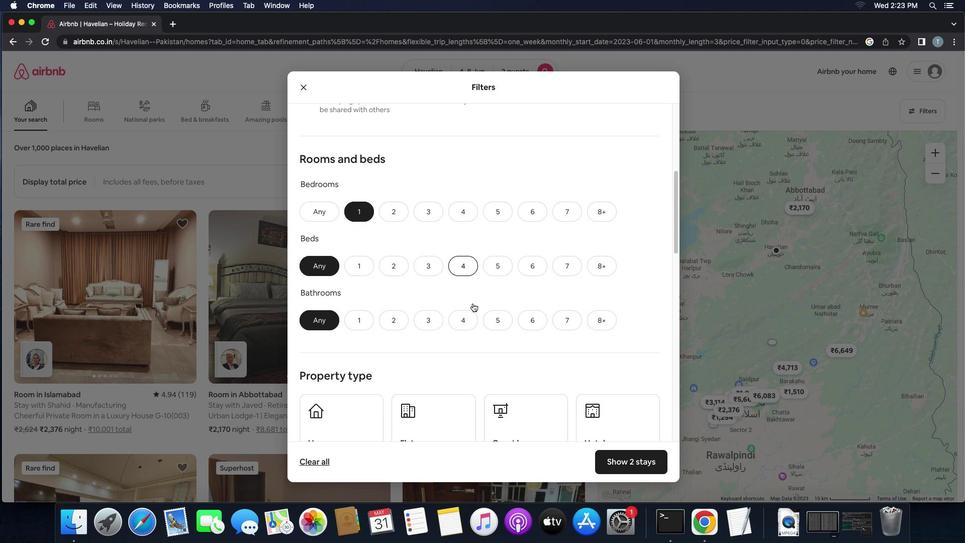 
Action: Mouse moved to (350, 265)
Screenshot: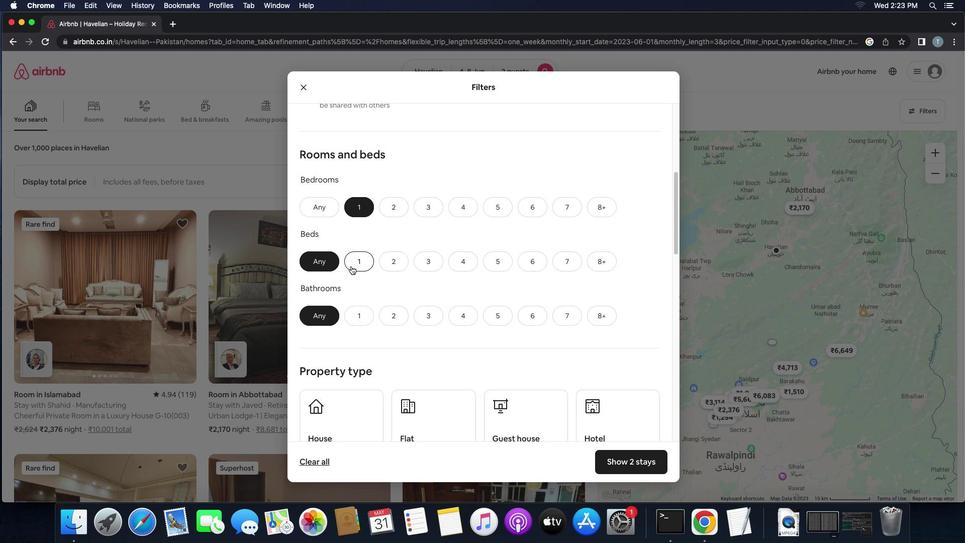 
Action: Mouse pressed left at (350, 265)
Screenshot: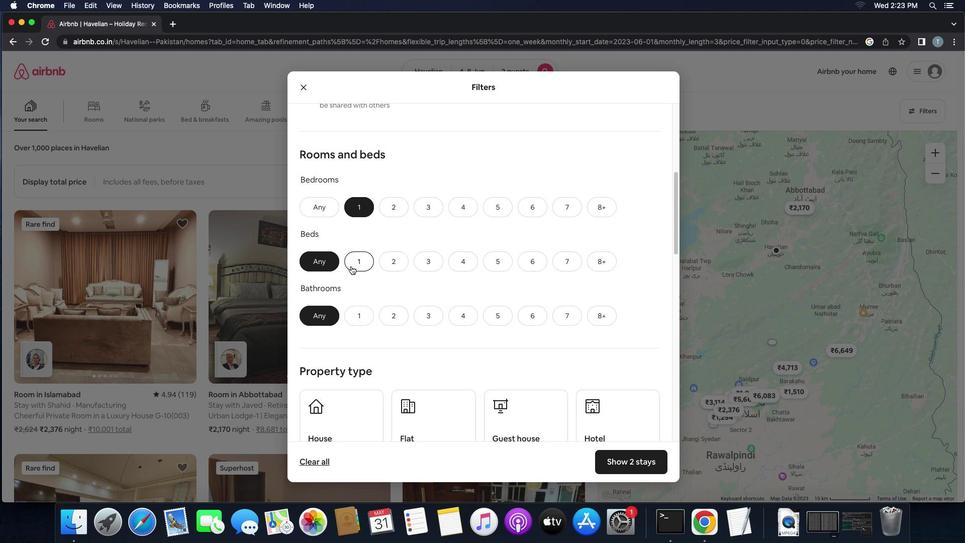 
Action: Mouse moved to (425, 302)
Screenshot: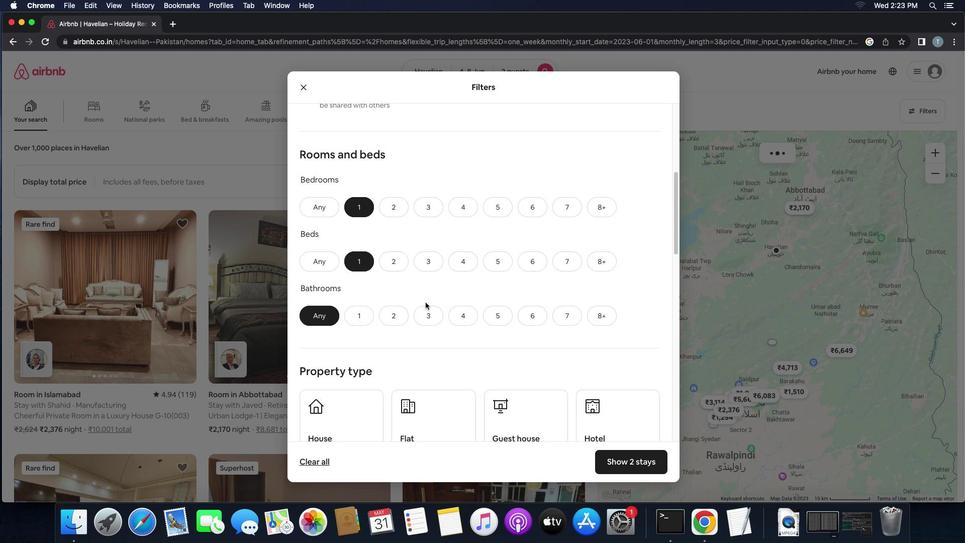 
Action: Mouse scrolled (425, 302) with delta (0, 0)
Screenshot: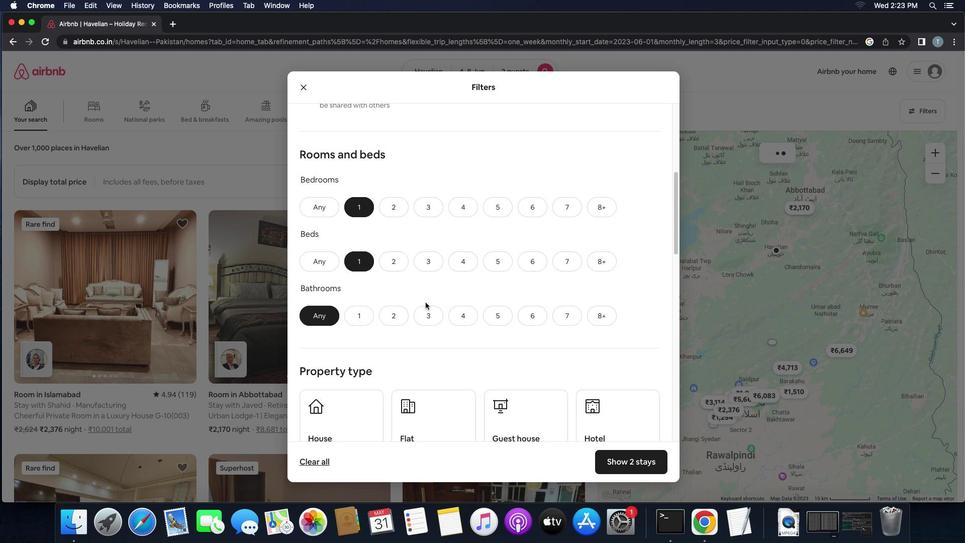 
Action: Mouse scrolled (425, 302) with delta (0, 0)
Screenshot: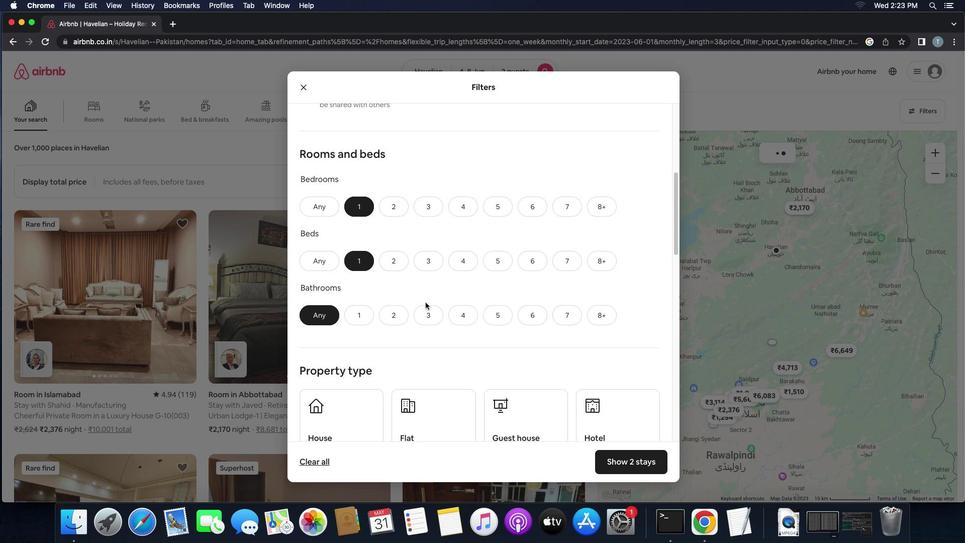 
Action: Mouse moved to (361, 296)
Screenshot: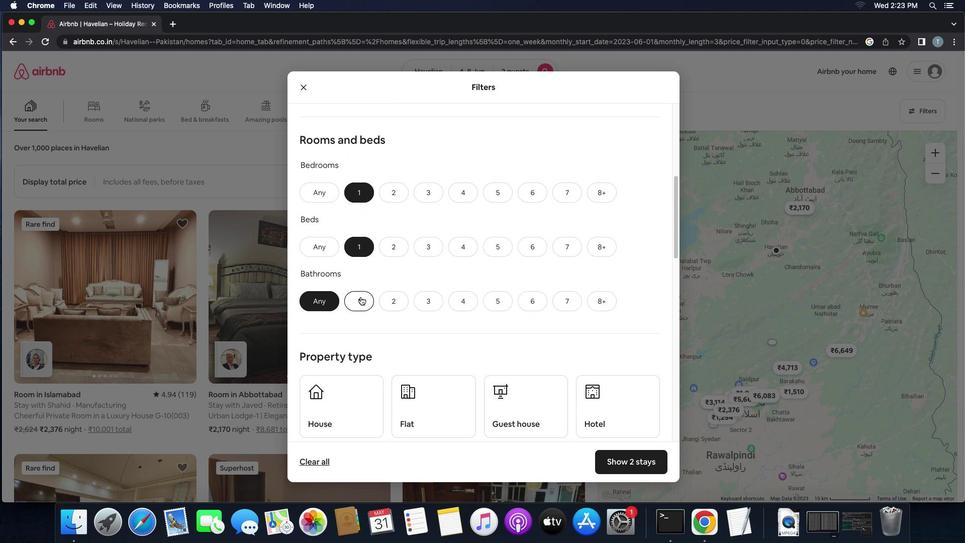 
Action: Mouse pressed left at (361, 296)
Screenshot: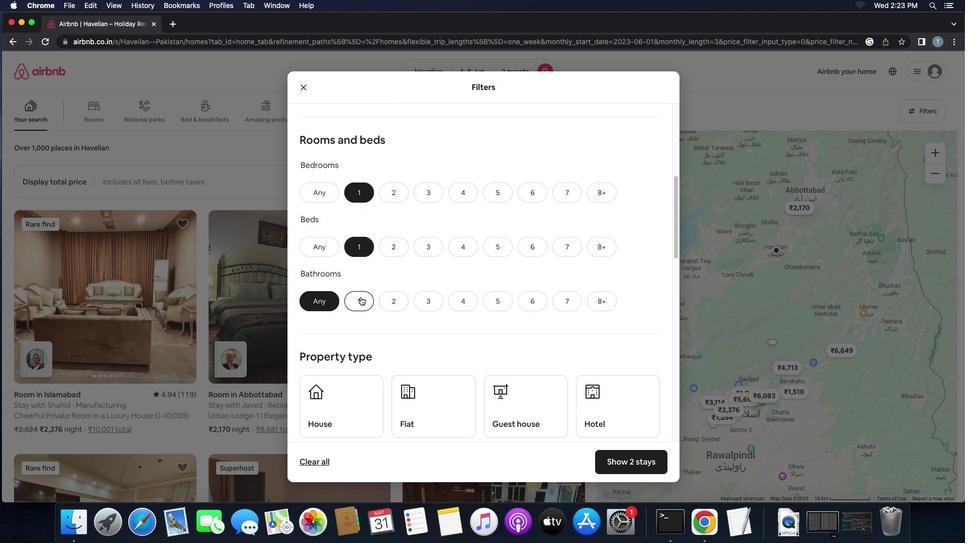 
Action: Mouse moved to (462, 310)
Screenshot: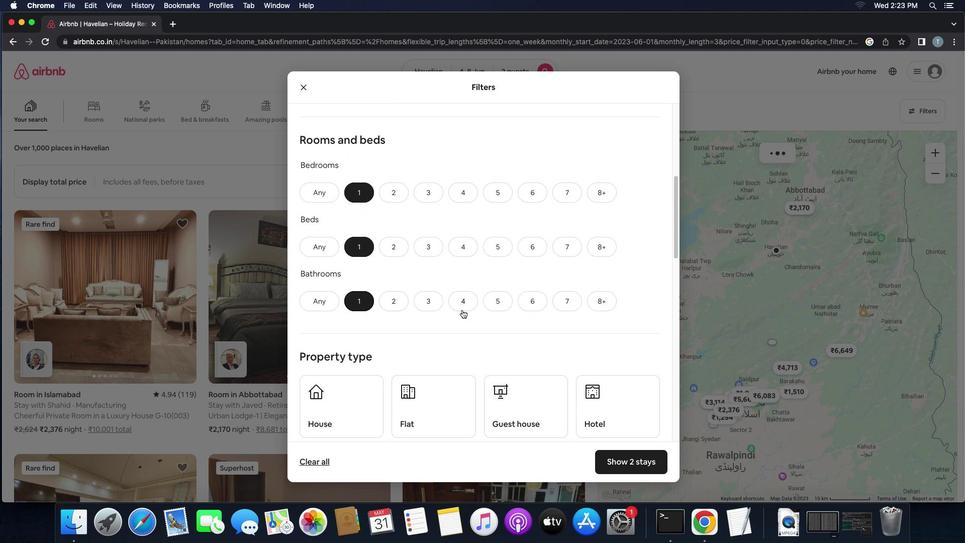 
Action: Mouse scrolled (462, 310) with delta (0, 0)
Screenshot: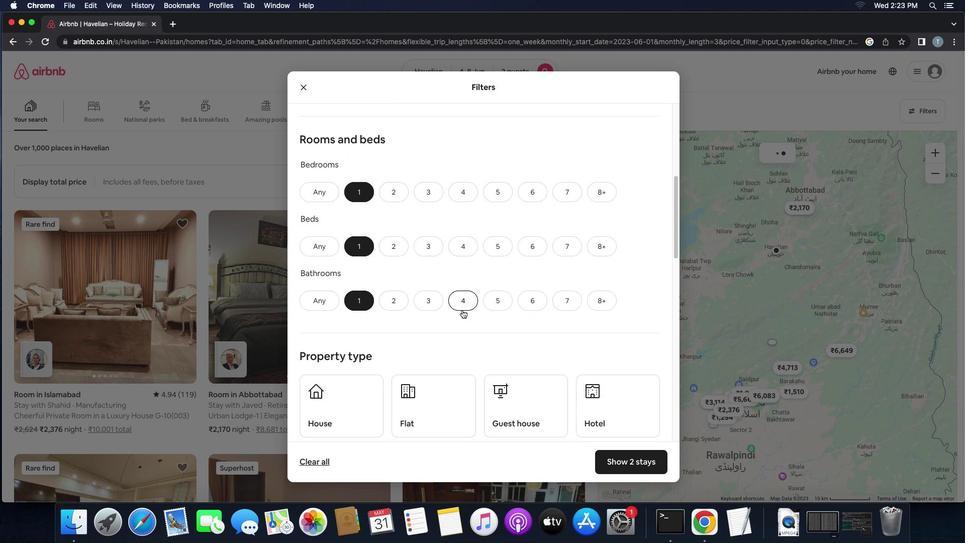 
Action: Mouse scrolled (462, 310) with delta (0, 0)
Screenshot: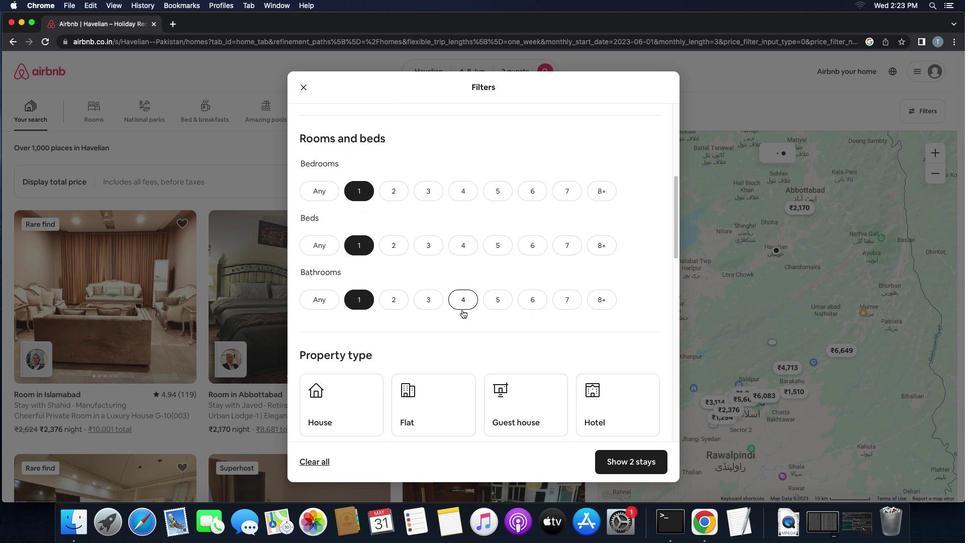 
Action: Mouse scrolled (462, 310) with delta (0, -1)
Screenshot: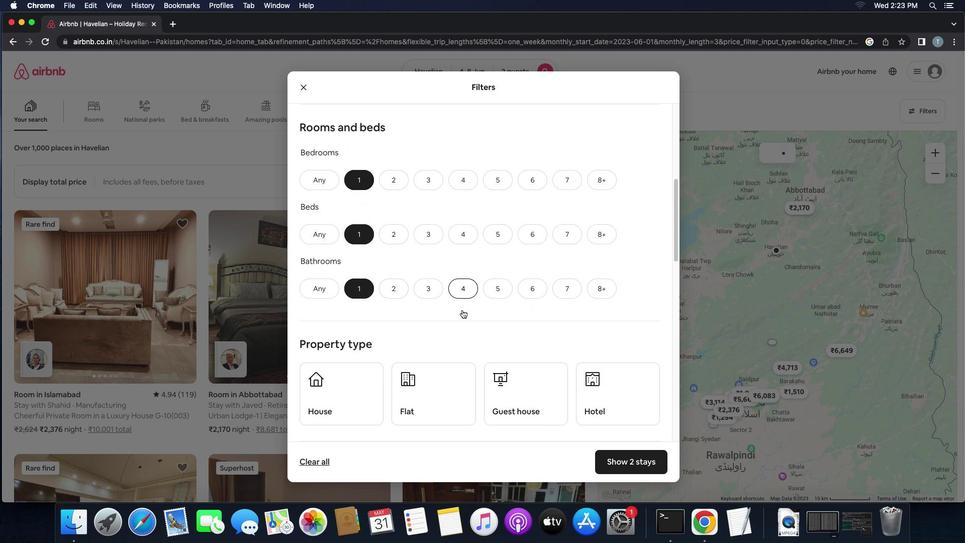
Action: Mouse scrolled (462, 310) with delta (0, 0)
Screenshot: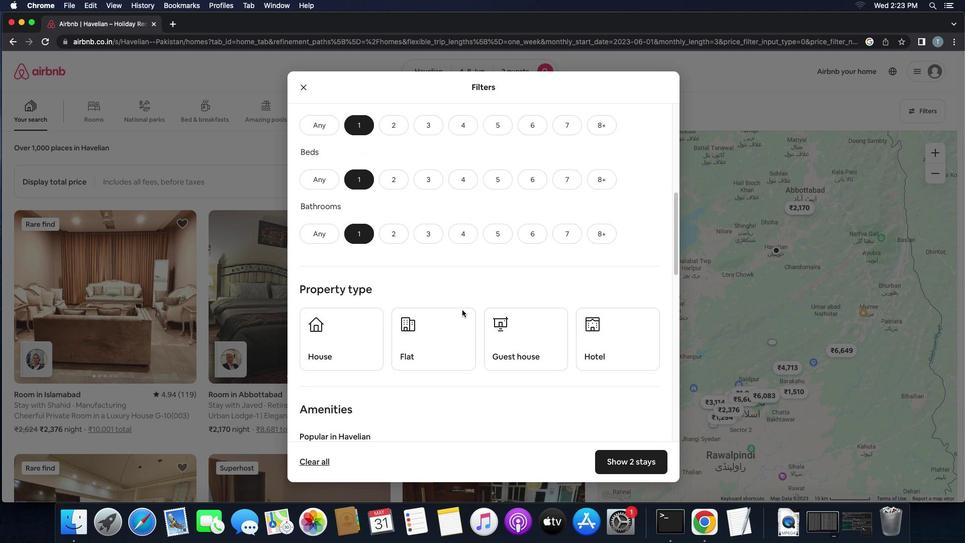 
Action: Mouse scrolled (462, 310) with delta (0, 0)
Screenshot: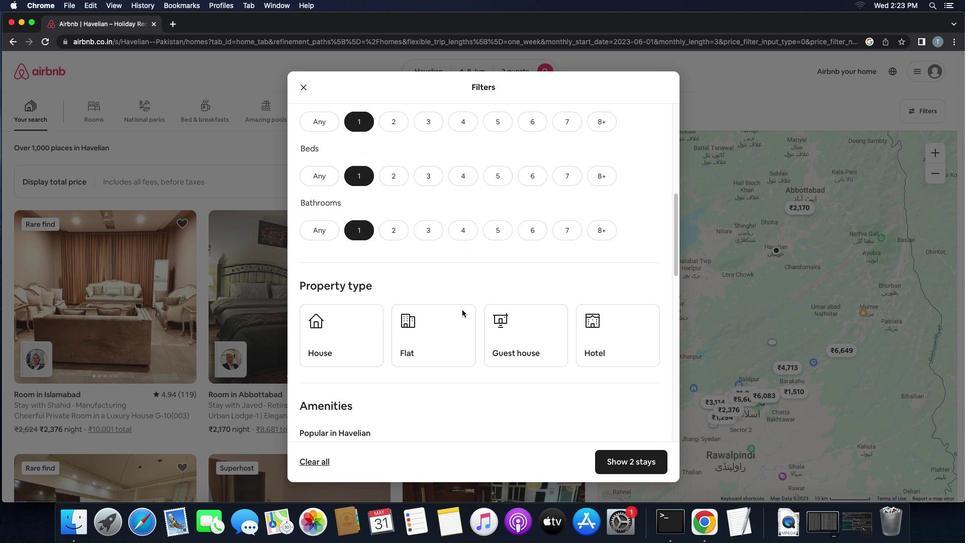 
Action: Mouse scrolled (462, 310) with delta (0, -1)
Screenshot: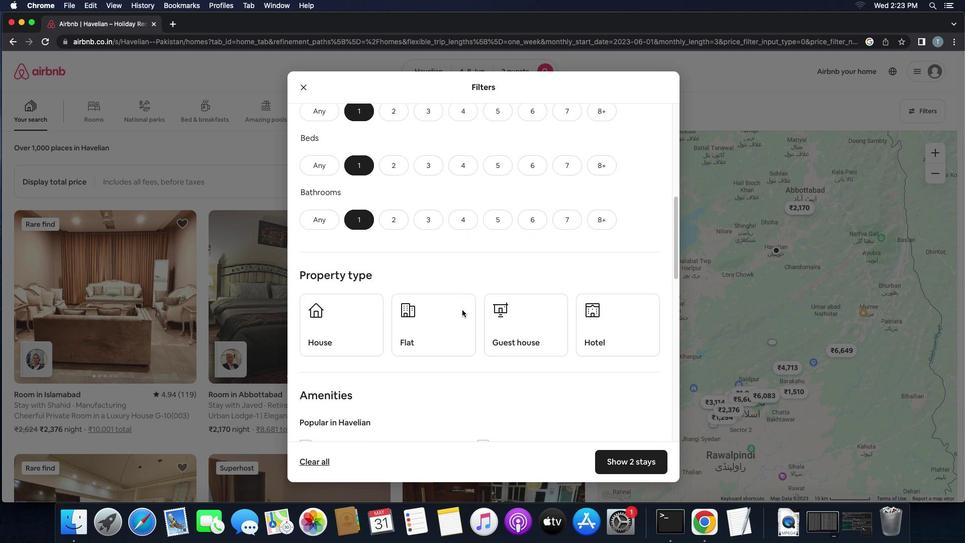 
Action: Mouse scrolled (462, 310) with delta (0, 0)
Screenshot: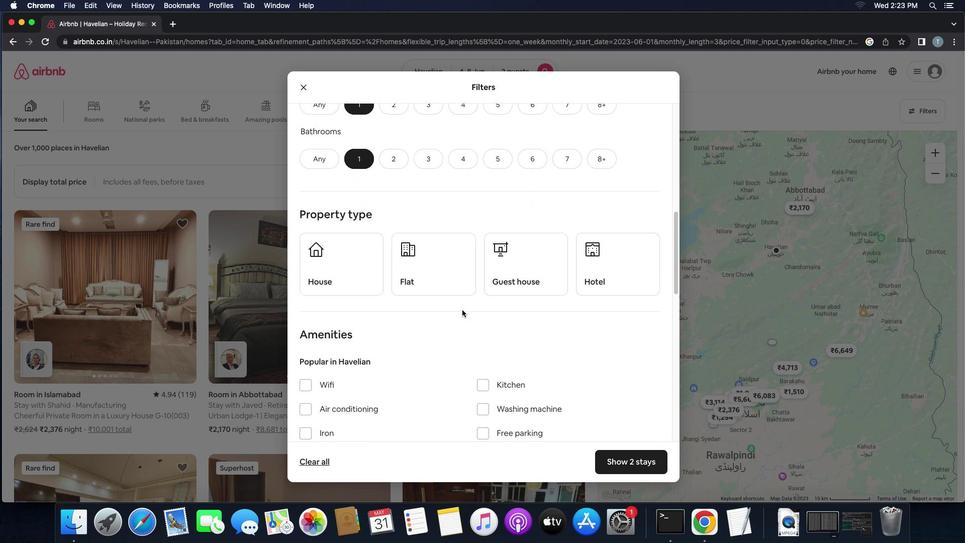 
Action: Mouse moved to (365, 283)
Screenshot: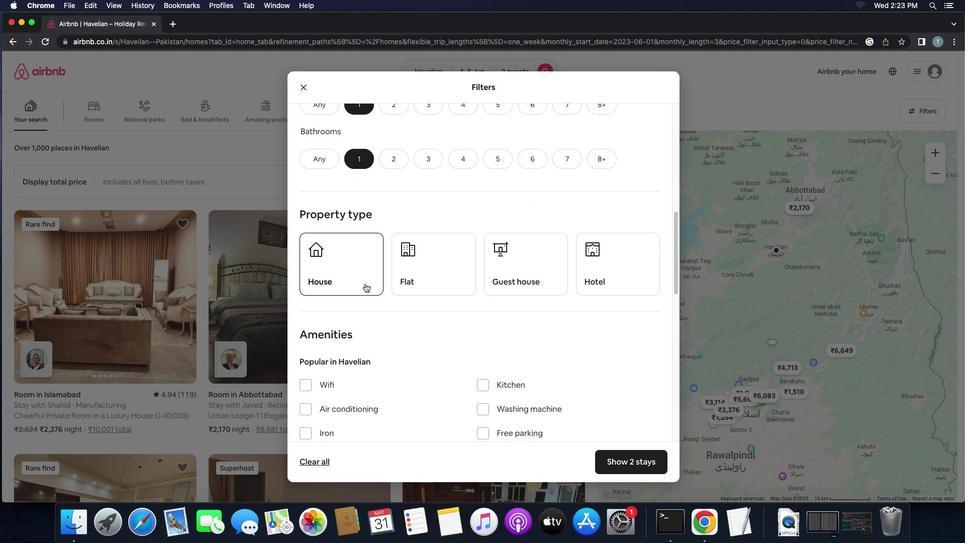 
Action: Mouse pressed left at (365, 283)
Screenshot: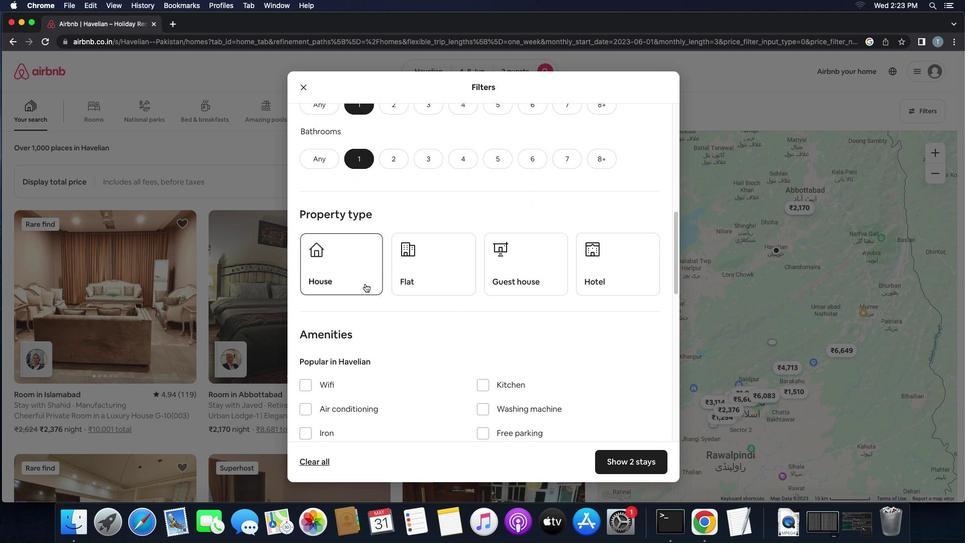 
Action: Mouse moved to (440, 281)
Screenshot: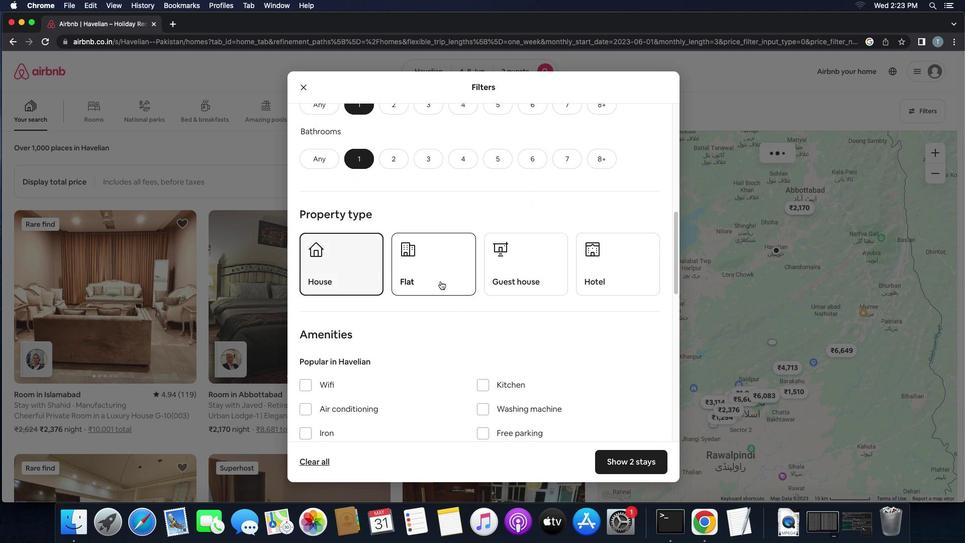 
Action: Mouse pressed left at (440, 281)
Screenshot: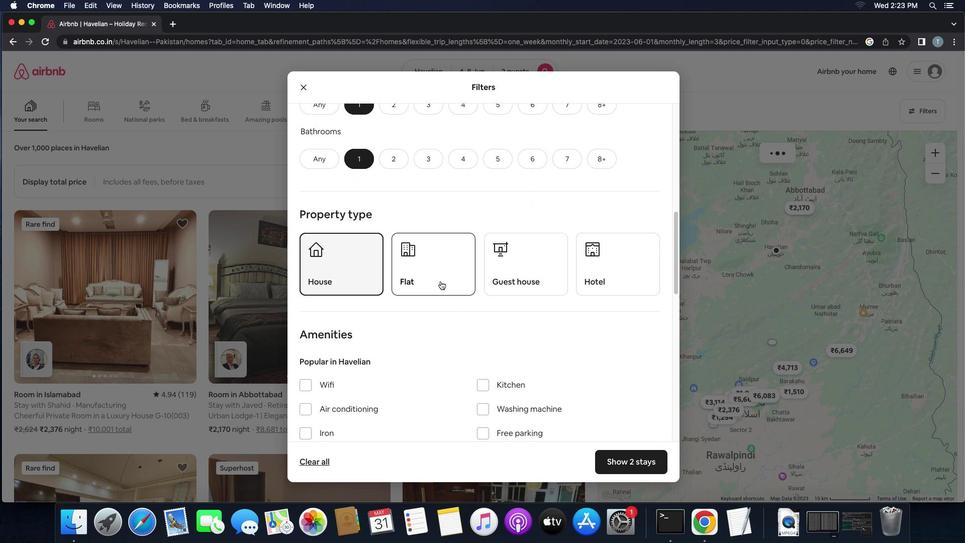 
Action: Mouse moved to (511, 281)
Screenshot: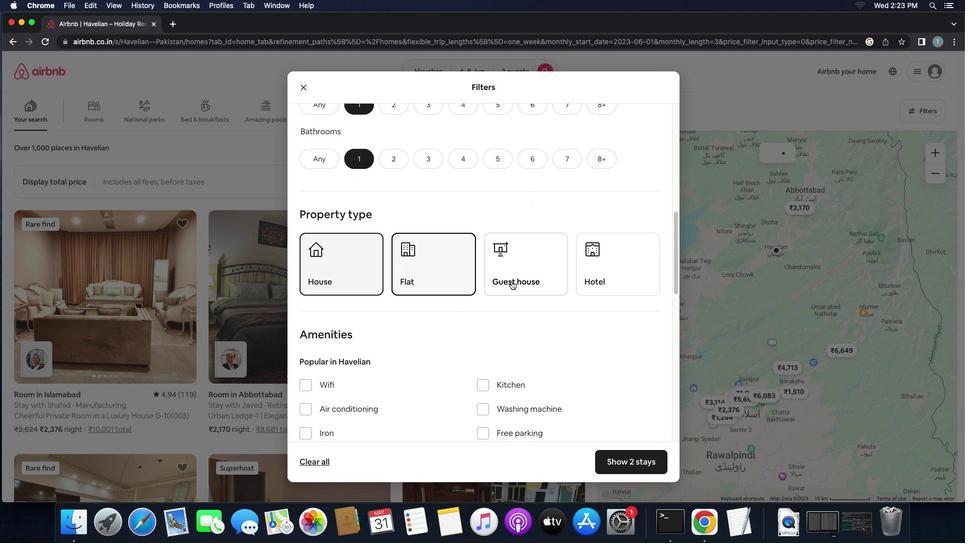 
Action: Mouse pressed left at (511, 281)
Screenshot: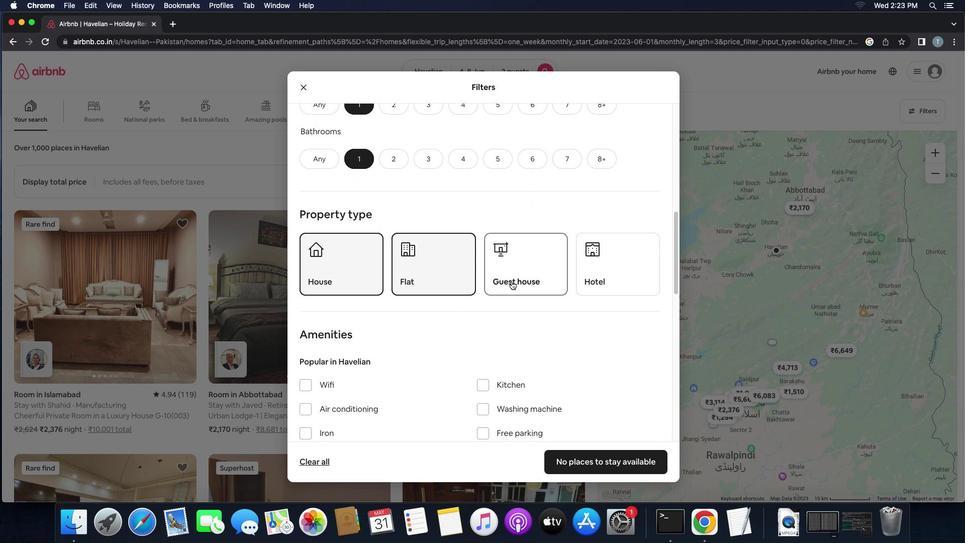 
Action: Mouse moved to (601, 285)
Screenshot: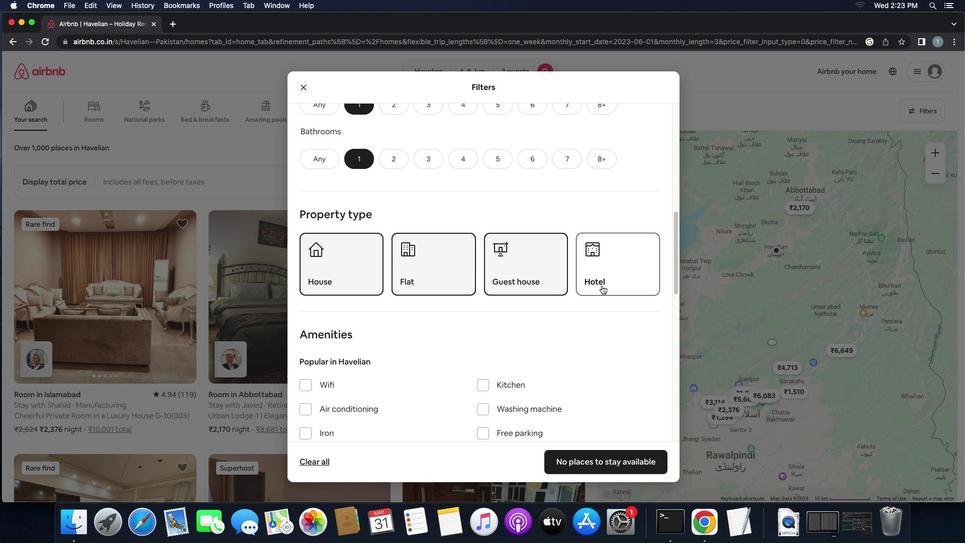 
Action: Mouse pressed left at (601, 285)
Screenshot: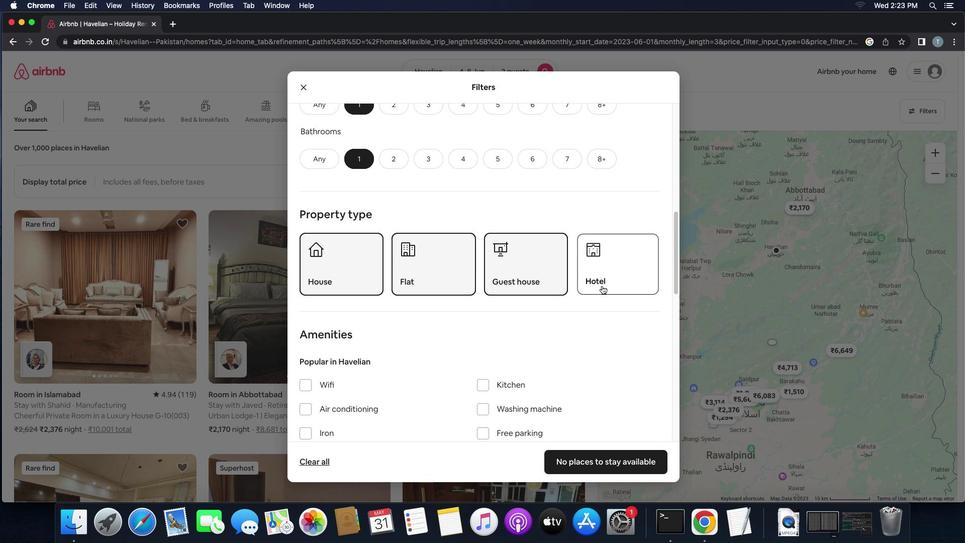 
Action: Mouse moved to (583, 302)
Screenshot: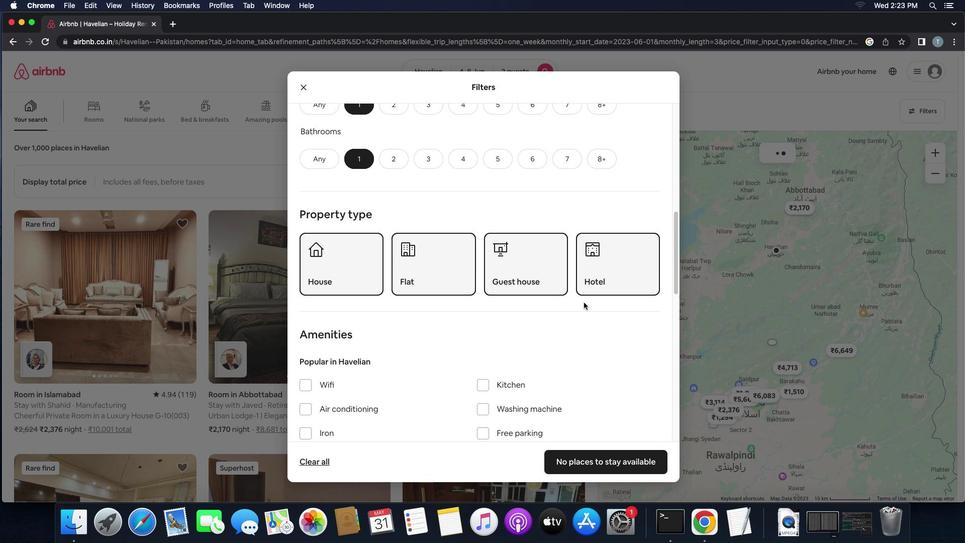 
Action: Mouse scrolled (583, 302) with delta (0, 0)
Screenshot: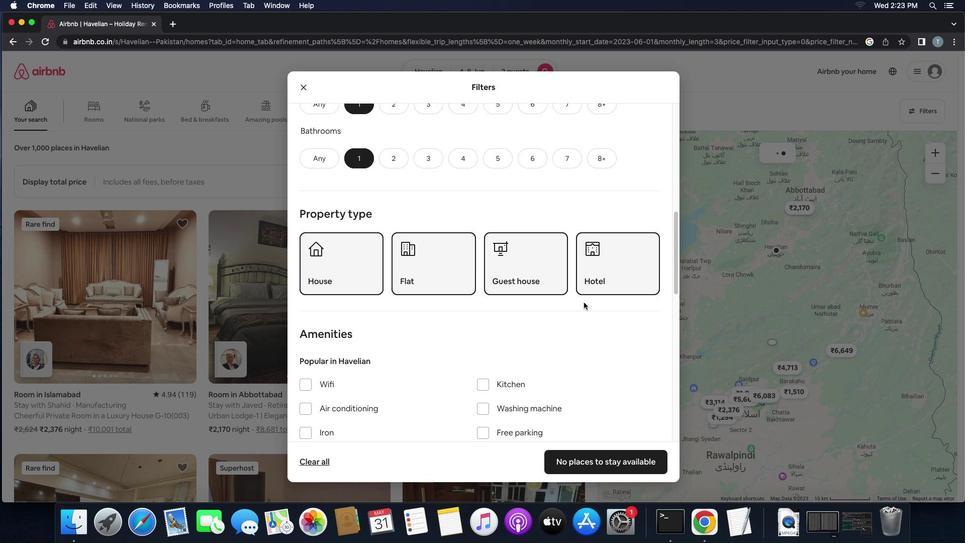 
Action: Mouse scrolled (583, 302) with delta (0, 0)
Screenshot: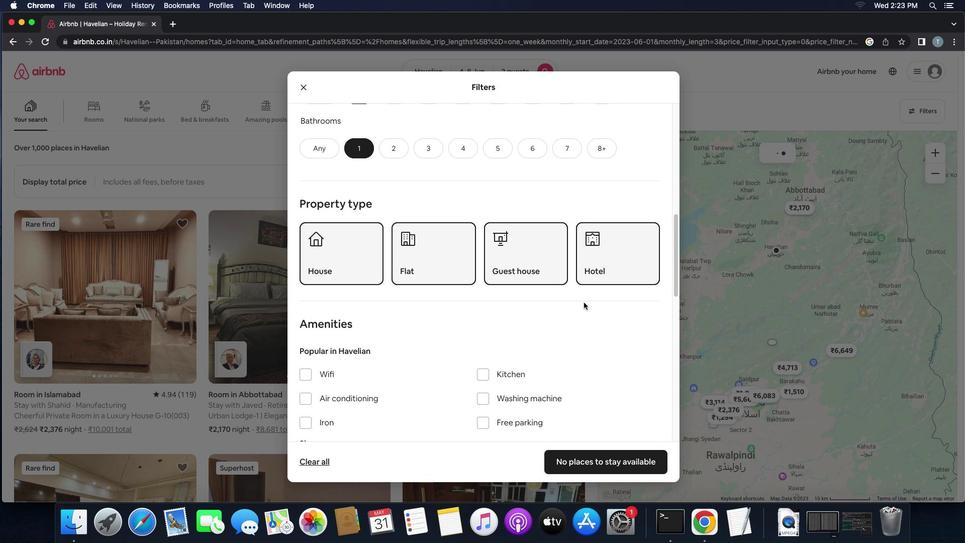 
Action: Mouse scrolled (583, 302) with delta (0, -1)
Screenshot: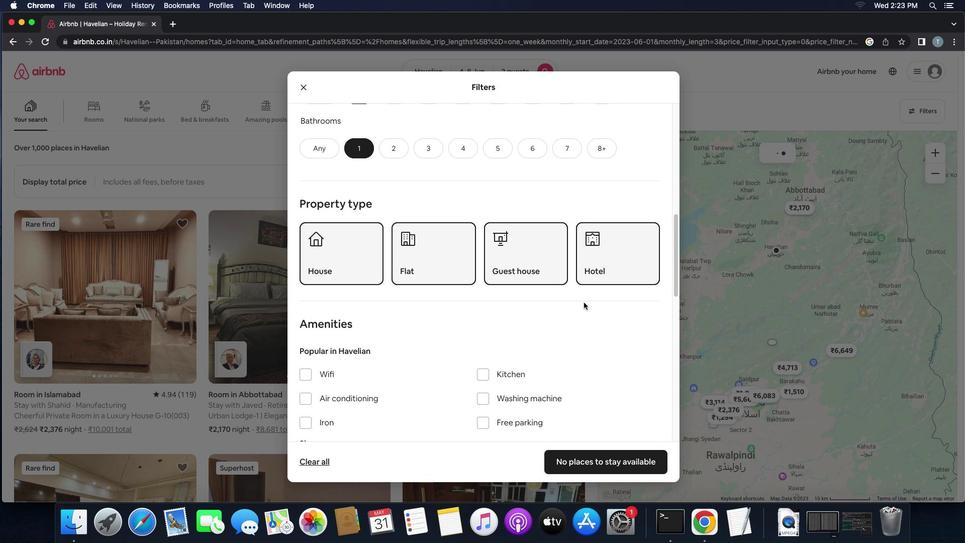 
Action: Mouse scrolled (583, 302) with delta (0, -2)
Screenshot: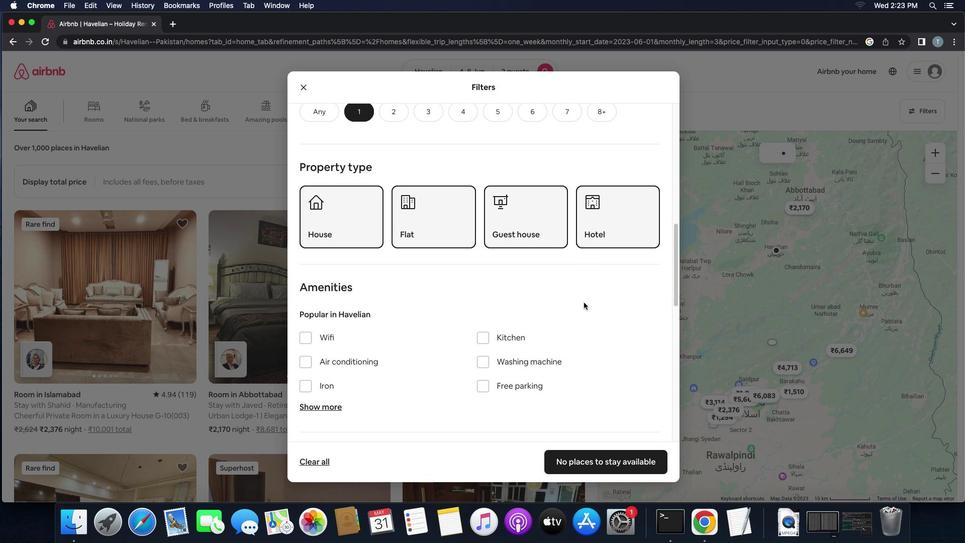 
Action: Mouse moved to (637, 366)
Screenshot: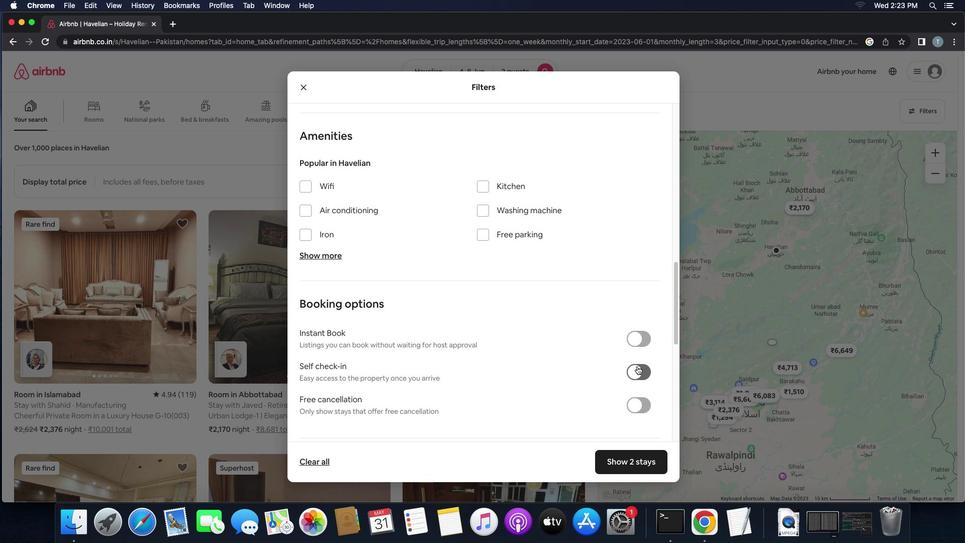 
Action: Mouse pressed left at (637, 366)
Screenshot: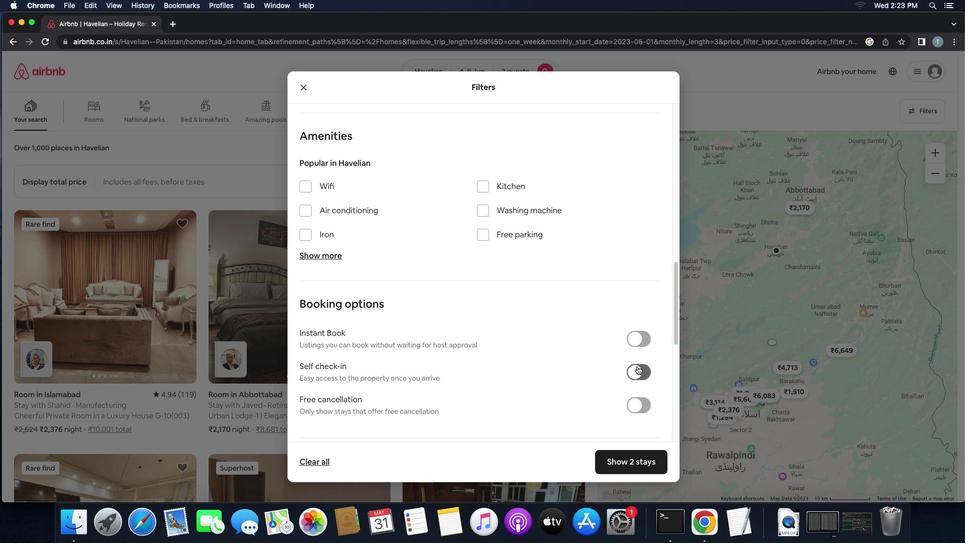 
Action: Mouse moved to (496, 365)
Screenshot: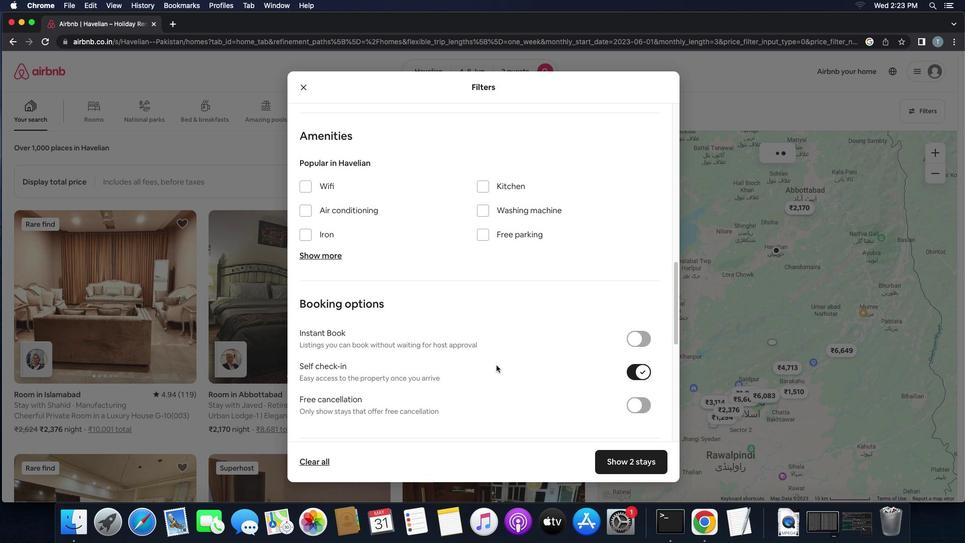 
Action: Mouse scrolled (496, 365) with delta (0, 0)
Screenshot: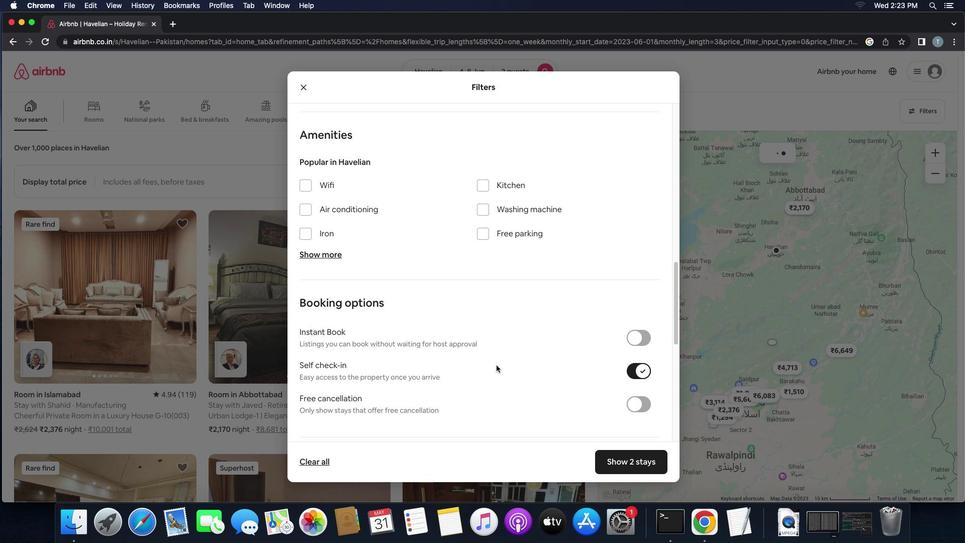 
Action: Mouse scrolled (496, 365) with delta (0, 0)
Screenshot: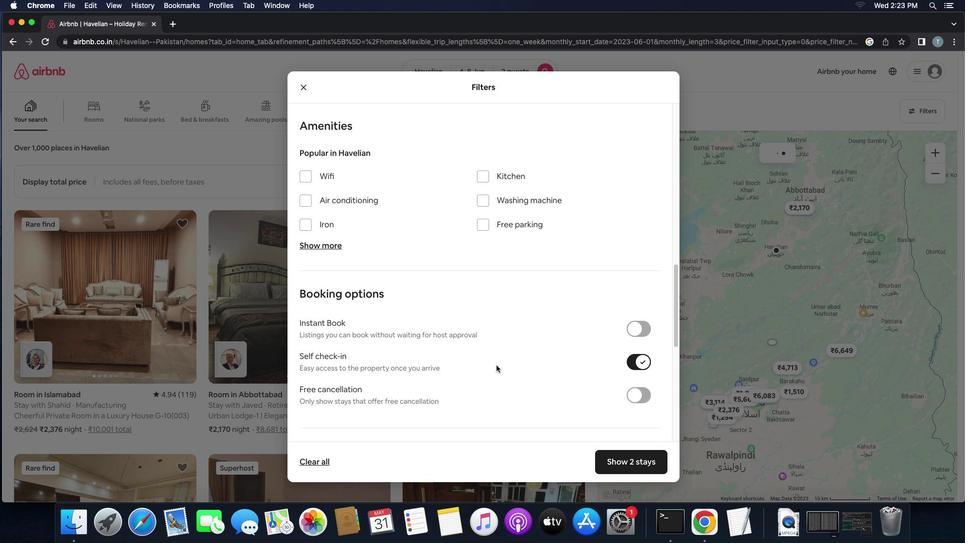 
Action: Mouse scrolled (496, 365) with delta (0, -1)
Screenshot: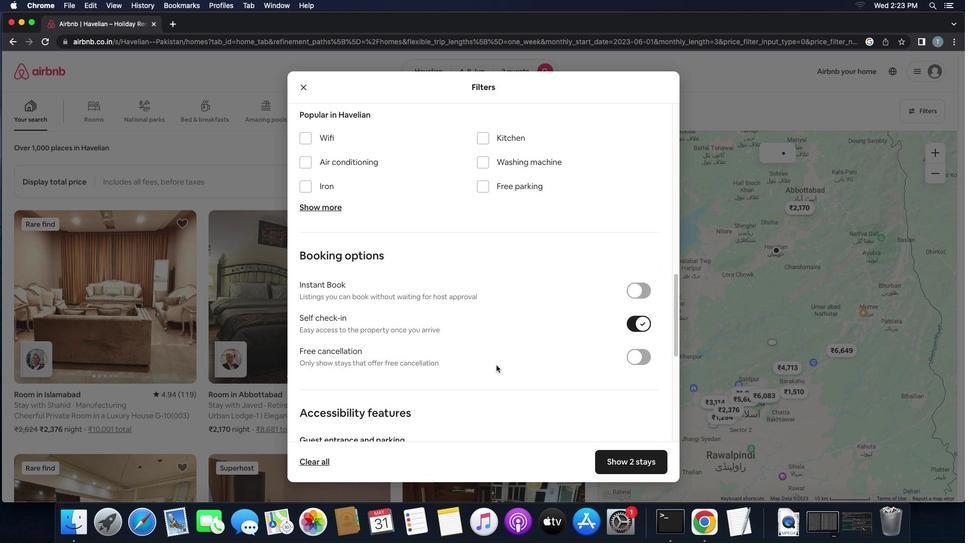 
Action: Mouse scrolled (496, 365) with delta (0, -2)
Screenshot: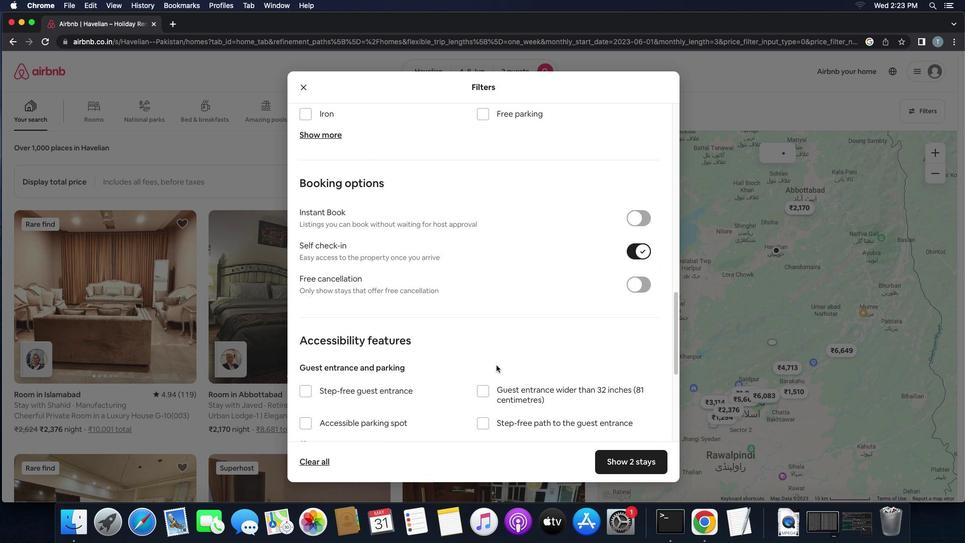 
Action: Mouse moved to (496, 365)
Screenshot: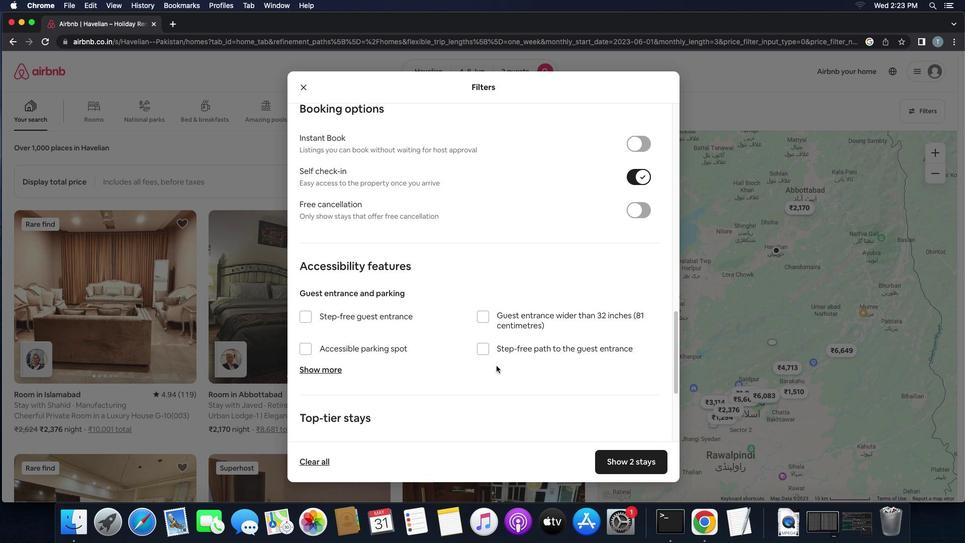 
Action: Mouse scrolled (496, 365) with delta (0, 0)
Screenshot: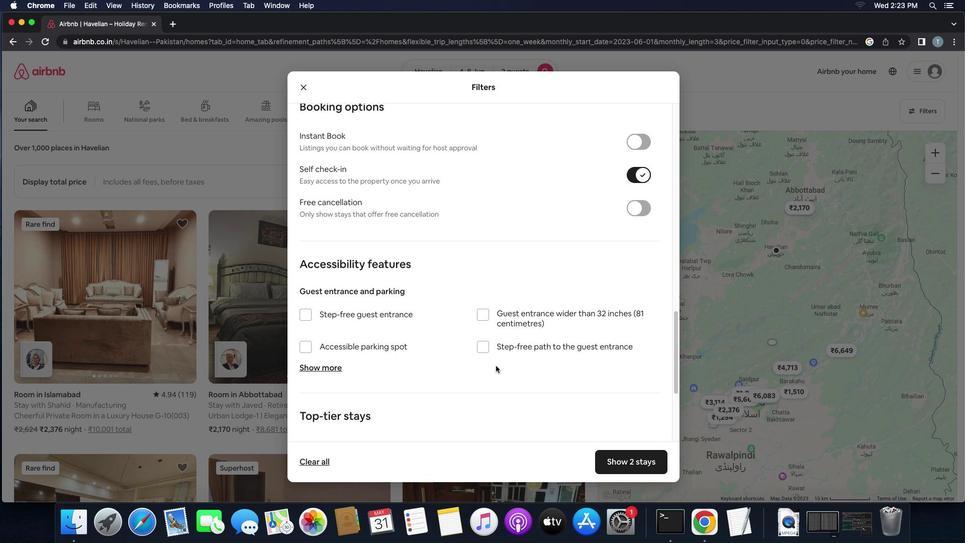 
Action: Mouse scrolled (496, 365) with delta (0, 0)
Screenshot: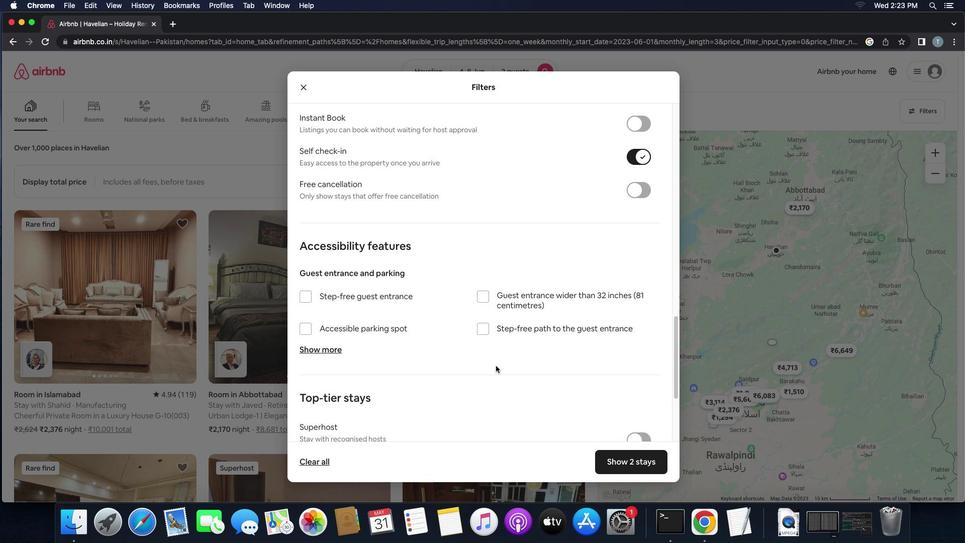 
Action: Mouse scrolled (496, 365) with delta (0, -1)
Screenshot: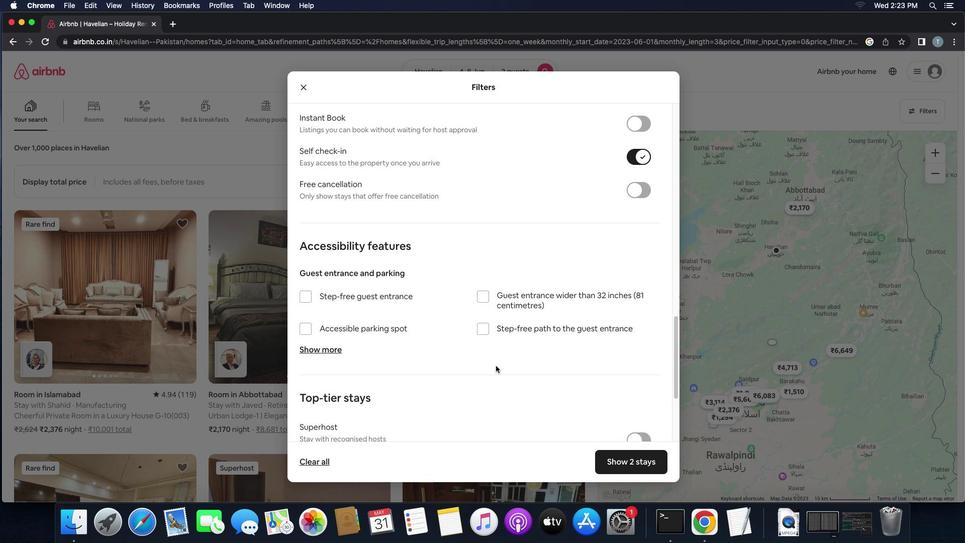 
Action: Mouse moved to (496, 365)
Screenshot: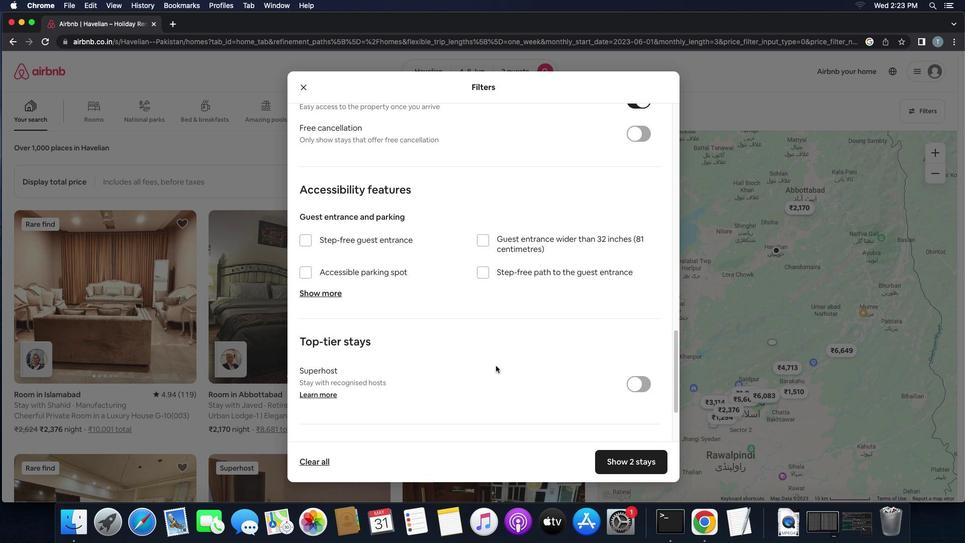 
Action: Mouse scrolled (496, 365) with delta (0, -2)
Screenshot: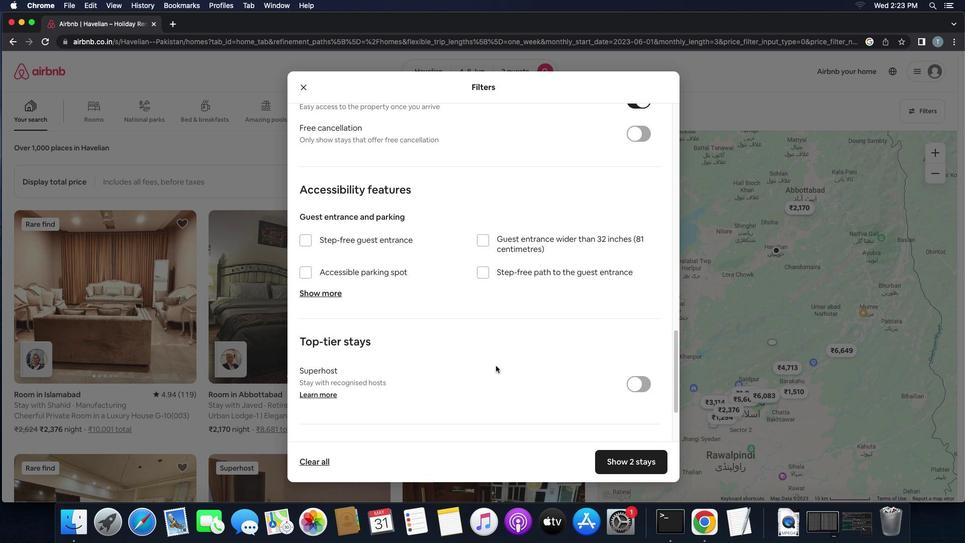 
Action: Mouse moved to (307, 369)
Screenshot: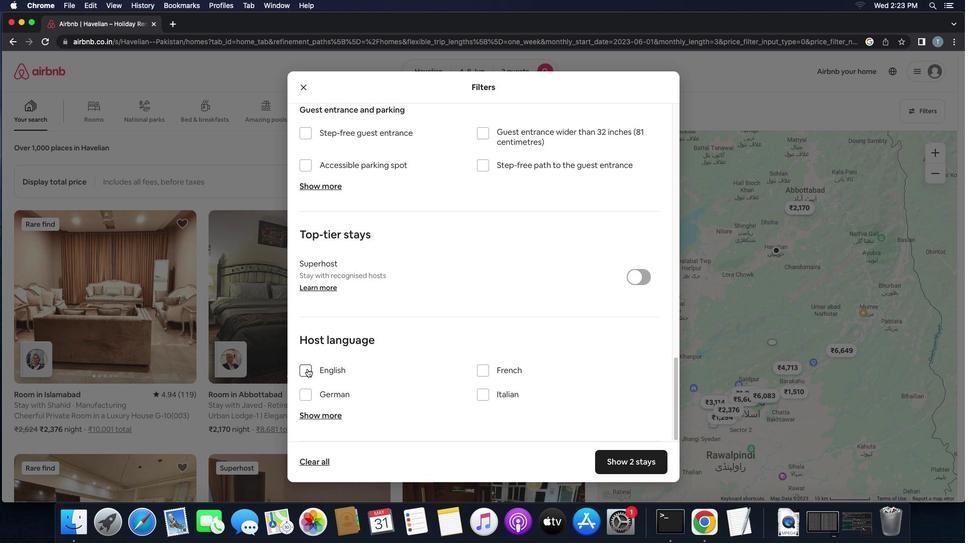 
Action: Mouse pressed left at (307, 369)
Screenshot: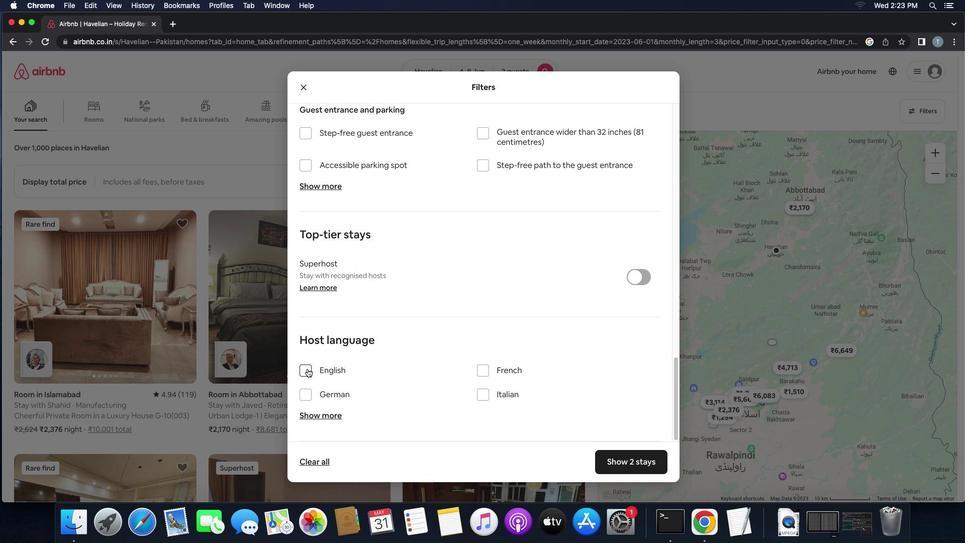 
Action: Mouse moved to (611, 468)
Screenshot: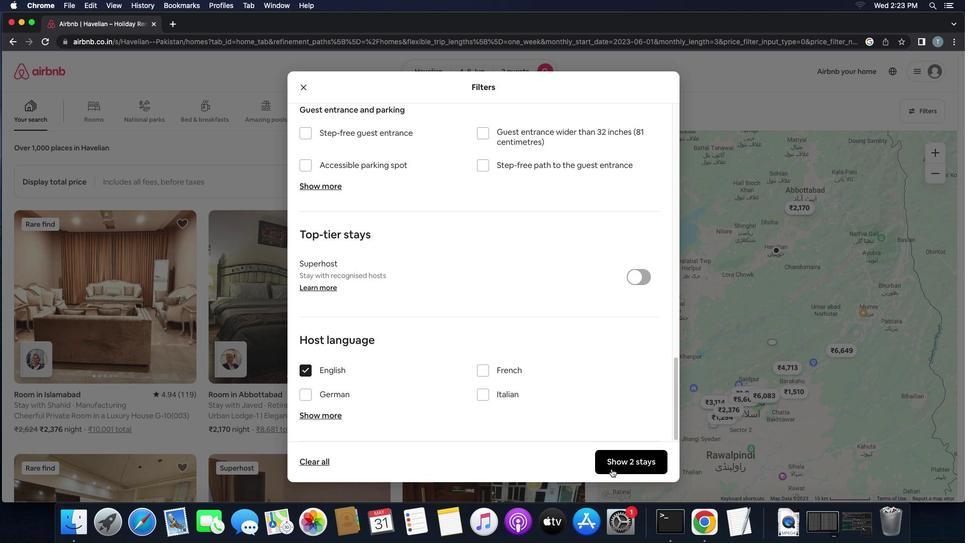 
Action: Mouse pressed left at (611, 468)
Screenshot: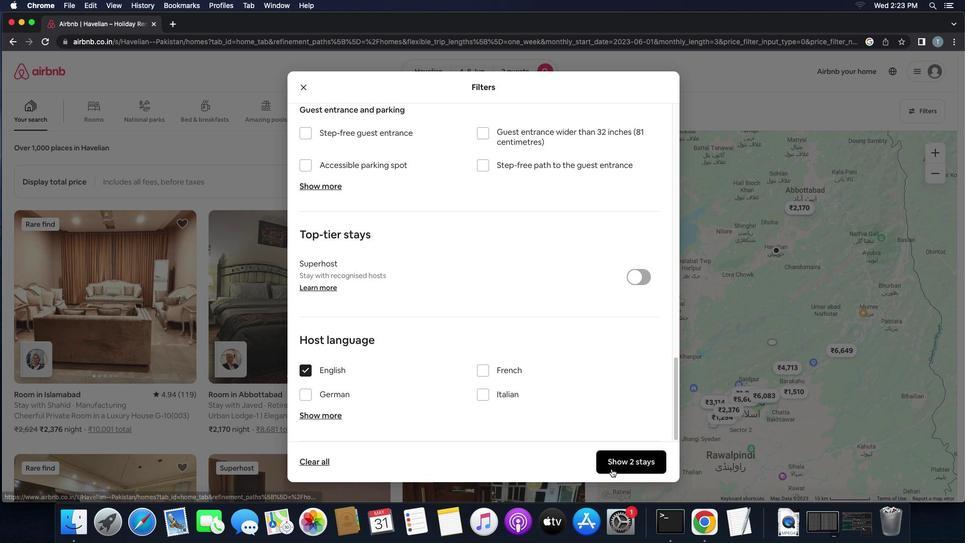 
Action: Mouse moved to (607, 468)
Screenshot: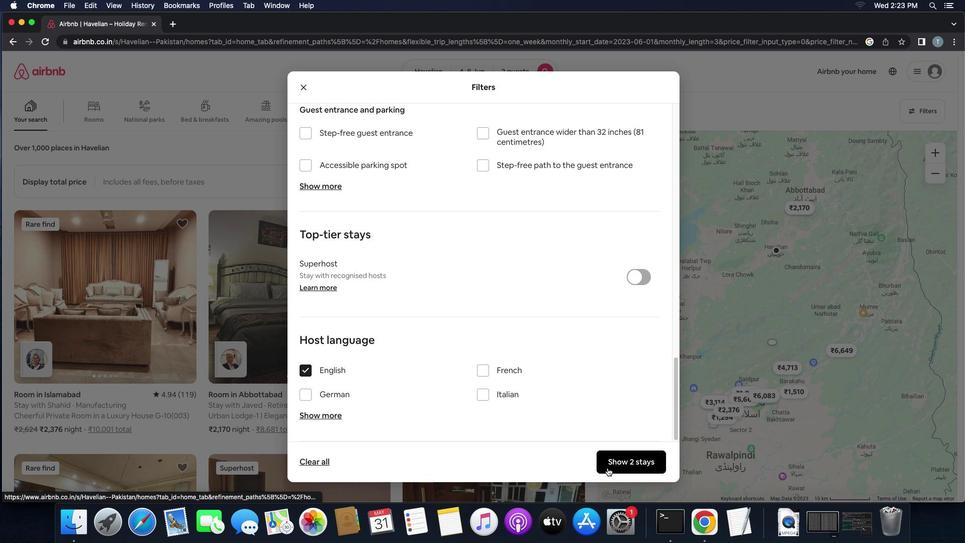 
